 Task: Create a due date automation trigger when advanced on, on the tuesday of the week before a card is due add dates not due this week at 11:00 AM.
Action: Mouse moved to (778, 284)
Screenshot: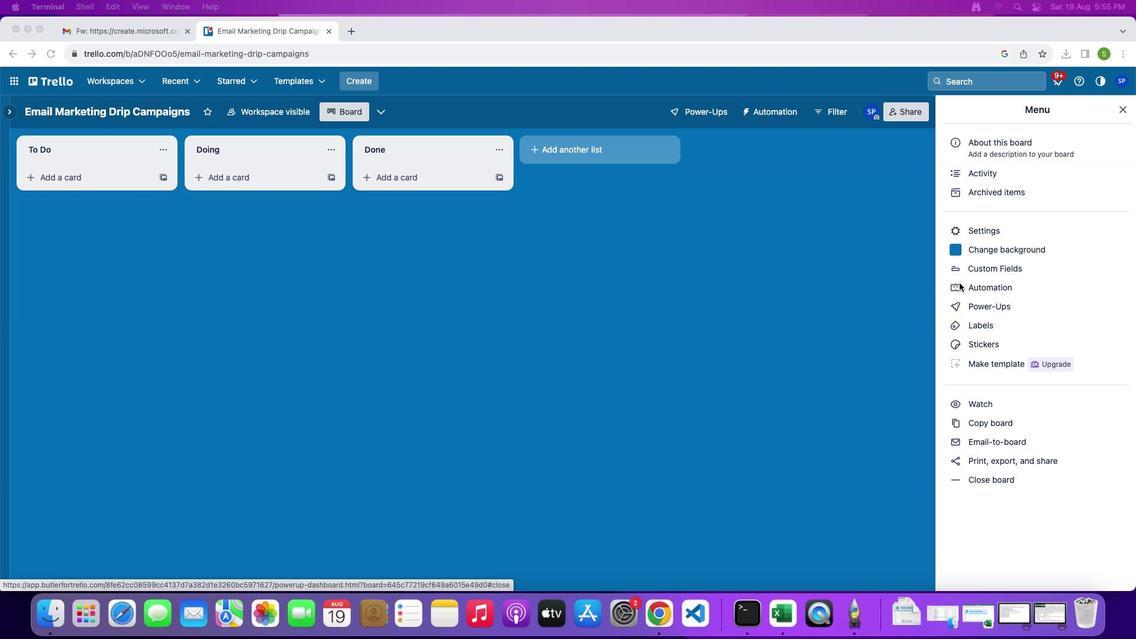
Action: Mouse pressed left at (778, 284)
Screenshot: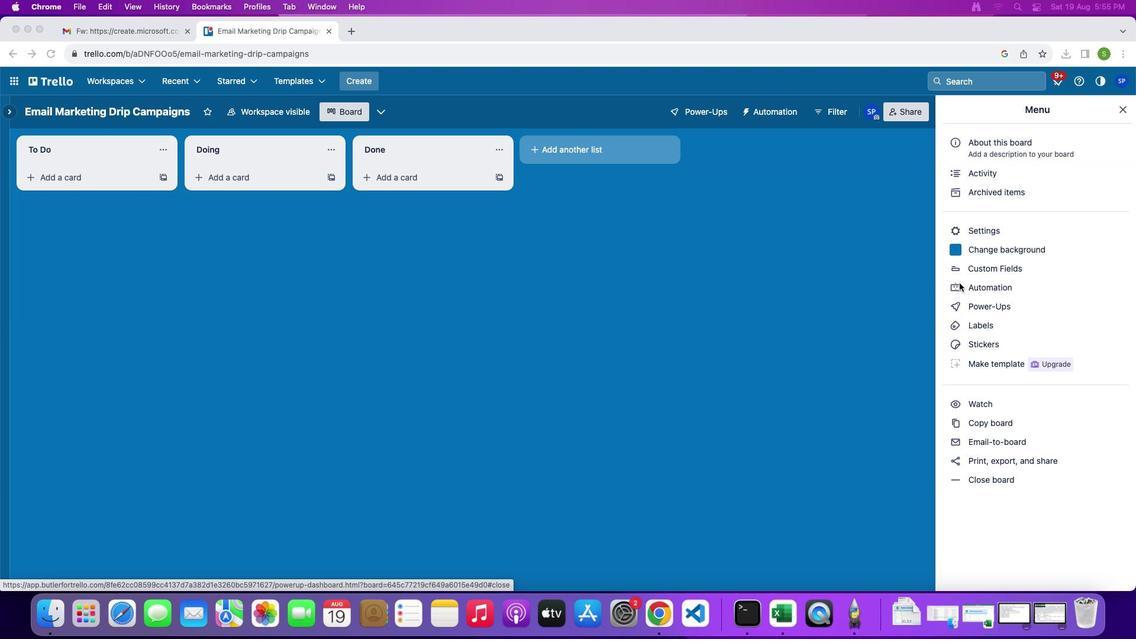 
Action: Mouse pressed left at (778, 284)
Screenshot: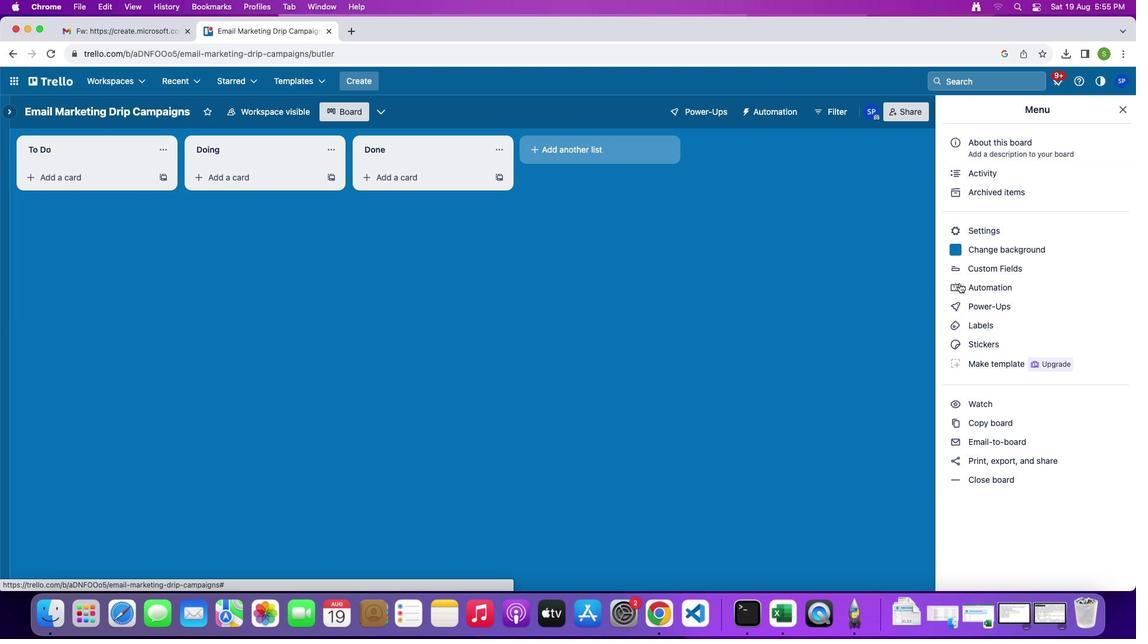 
Action: Mouse moved to (235, 269)
Screenshot: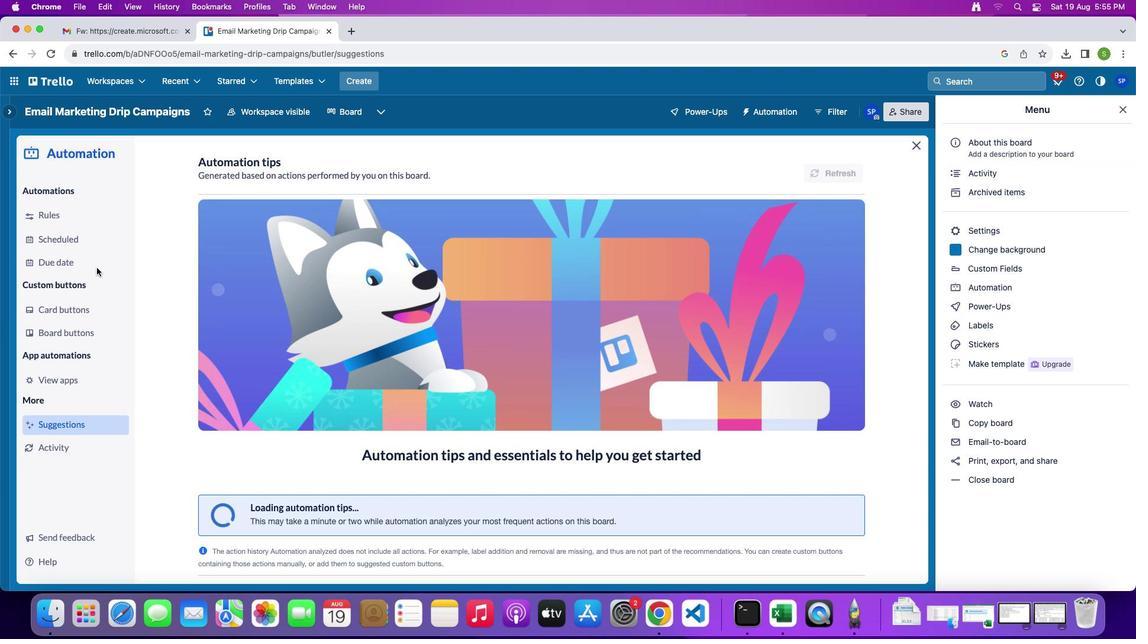 
Action: Mouse pressed left at (235, 269)
Screenshot: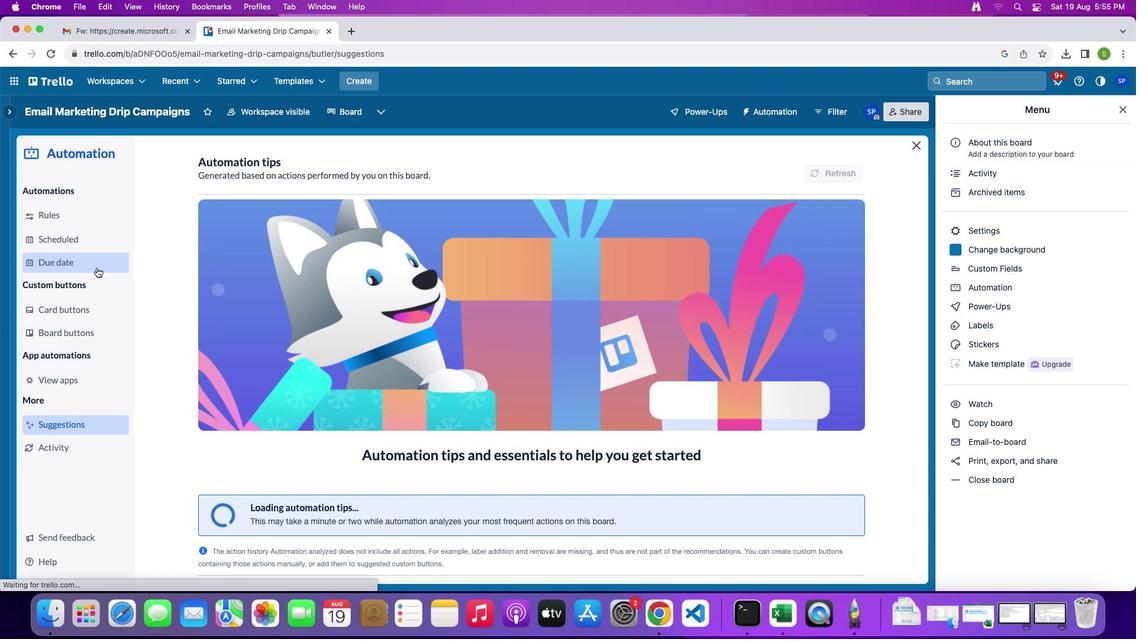 
Action: Mouse moved to (669, 173)
Screenshot: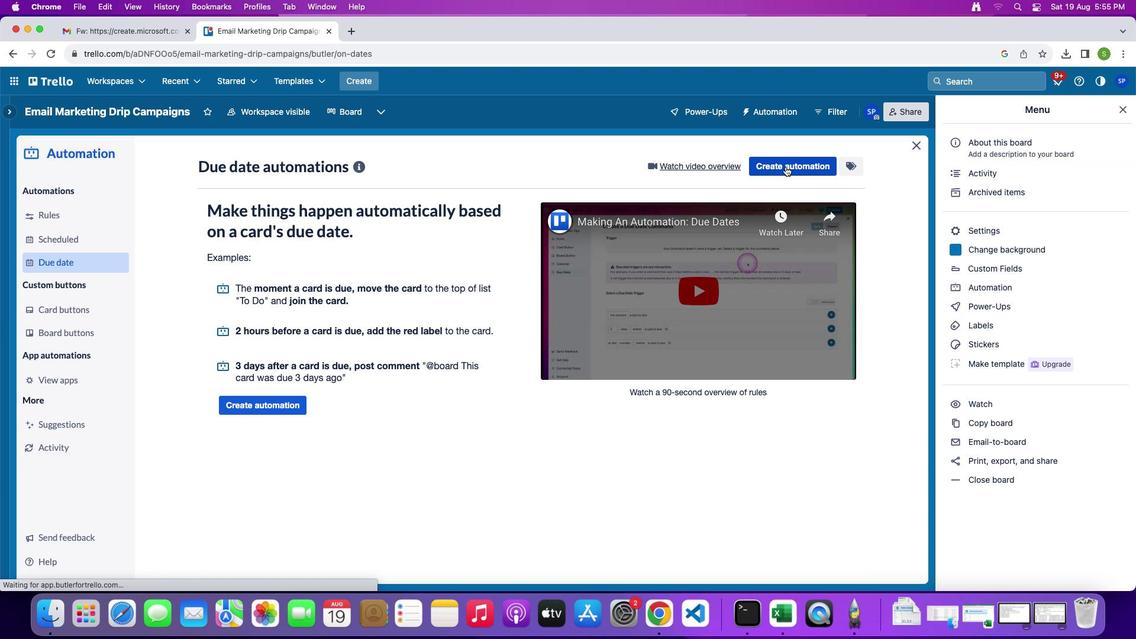 
Action: Mouse pressed left at (669, 173)
Screenshot: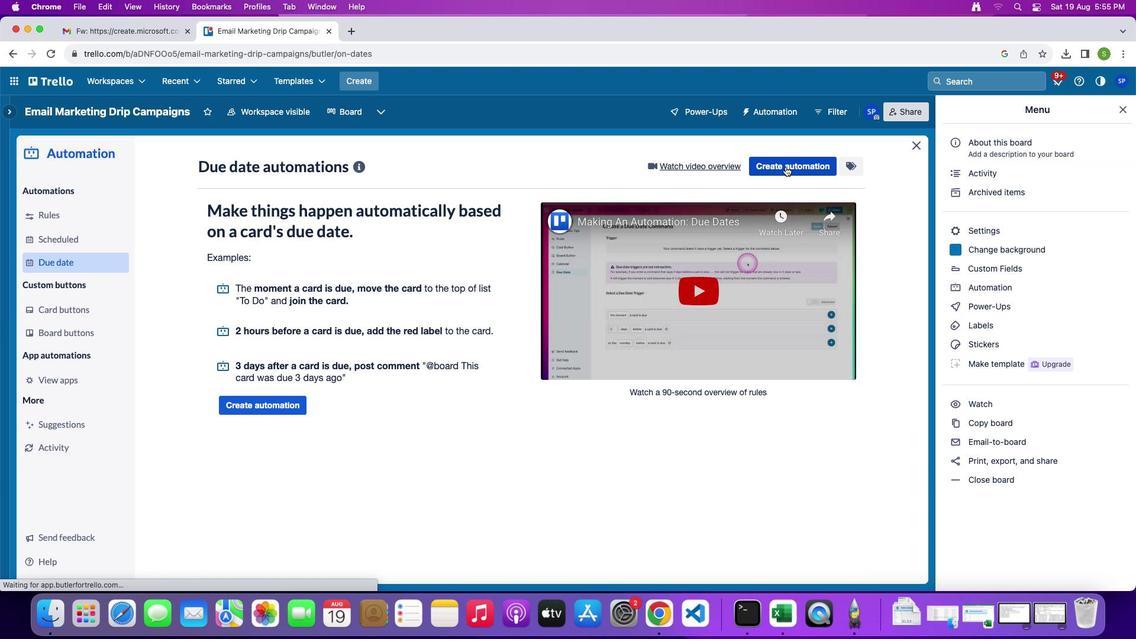 
Action: Mouse moved to (331, 286)
Screenshot: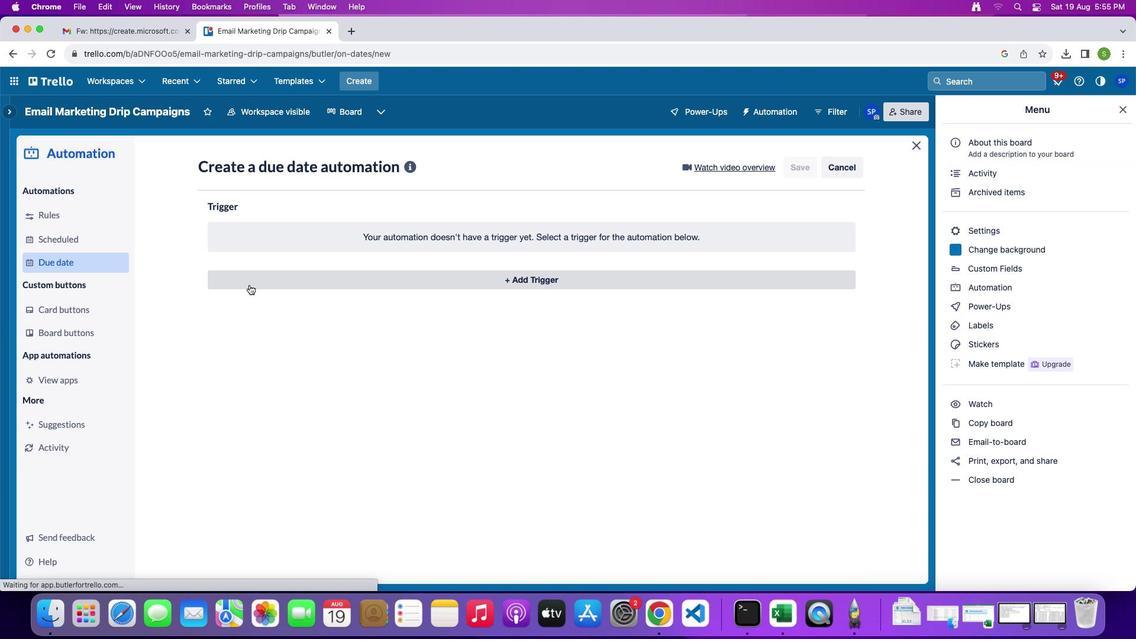 
Action: Mouse pressed left at (331, 286)
Screenshot: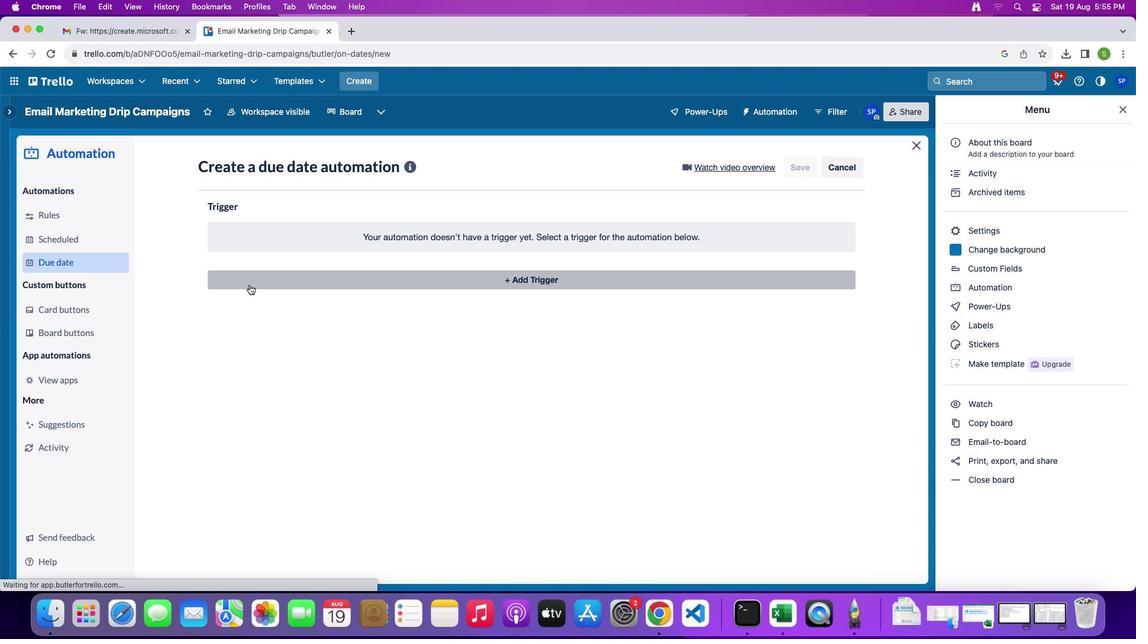 
Action: Mouse moved to (344, 486)
Screenshot: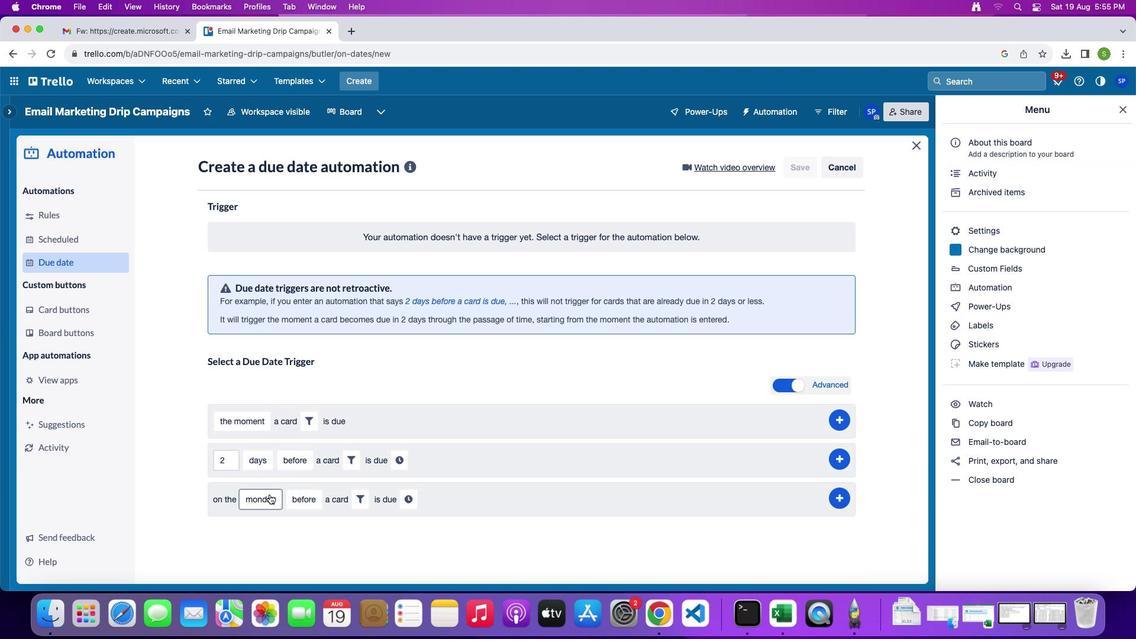 
Action: Mouse pressed left at (344, 486)
Screenshot: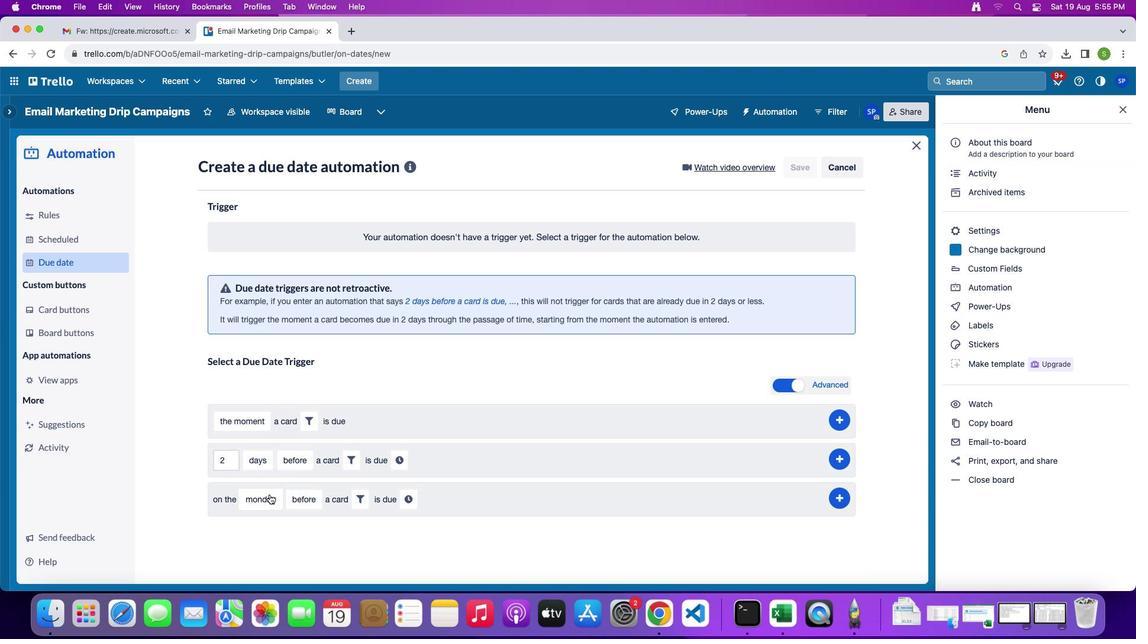 
Action: Mouse moved to (354, 359)
Screenshot: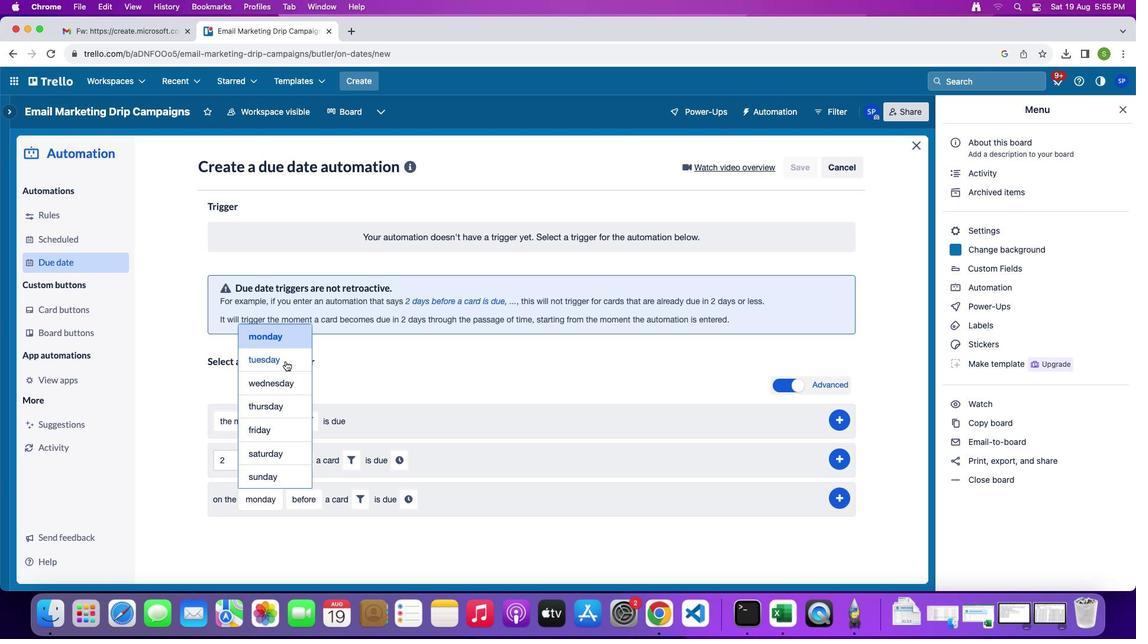 
Action: Mouse pressed left at (354, 359)
Screenshot: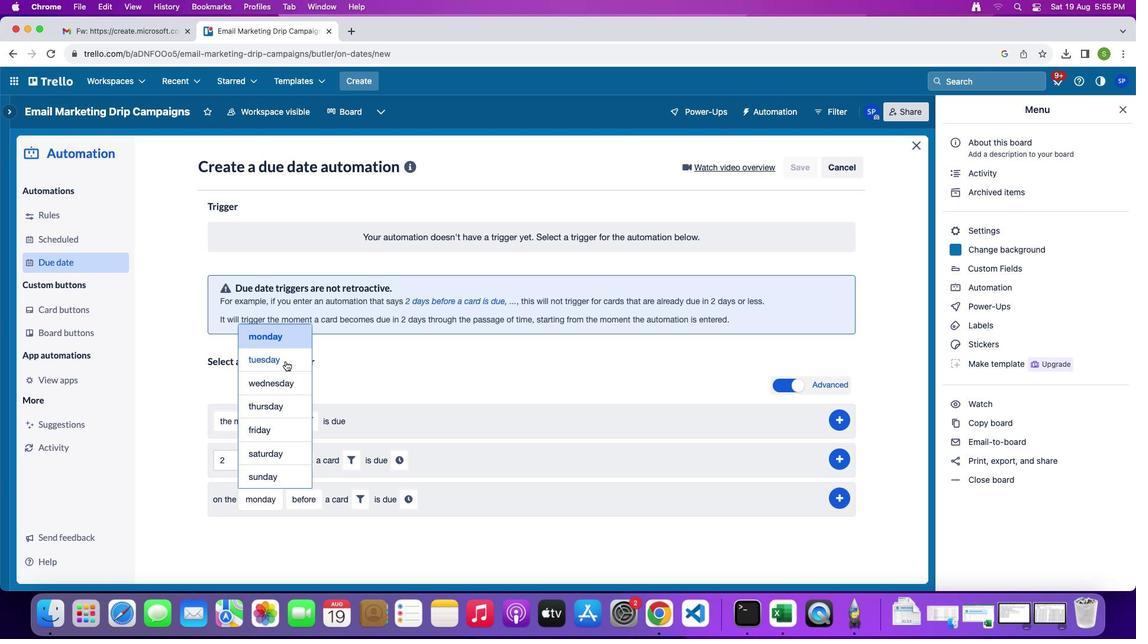 
Action: Mouse moved to (370, 487)
Screenshot: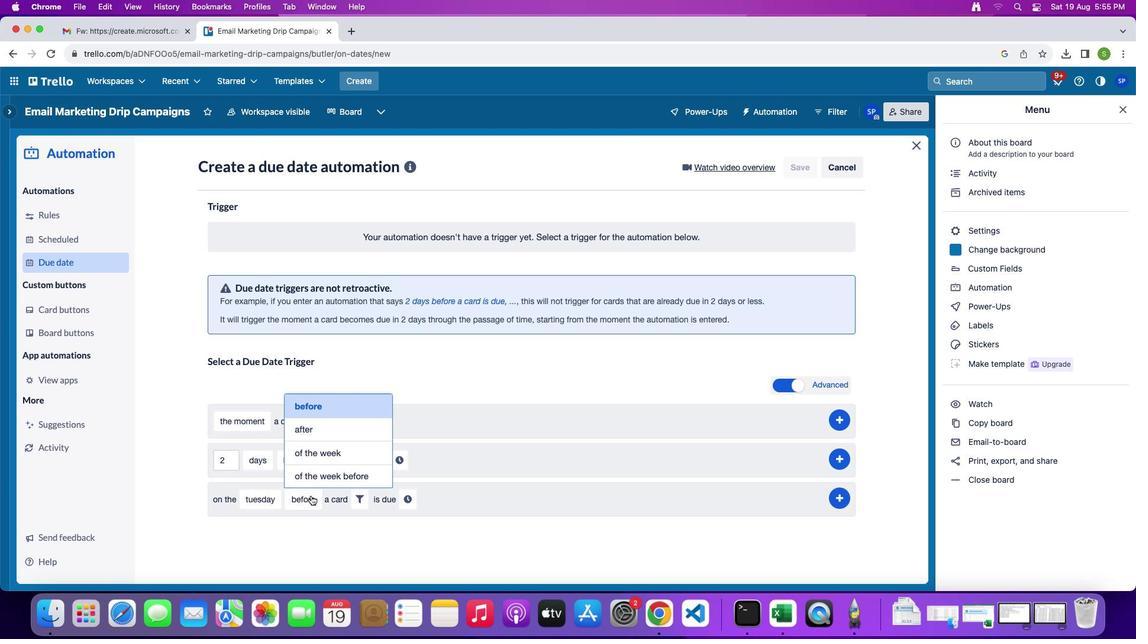 
Action: Mouse pressed left at (370, 487)
Screenshot: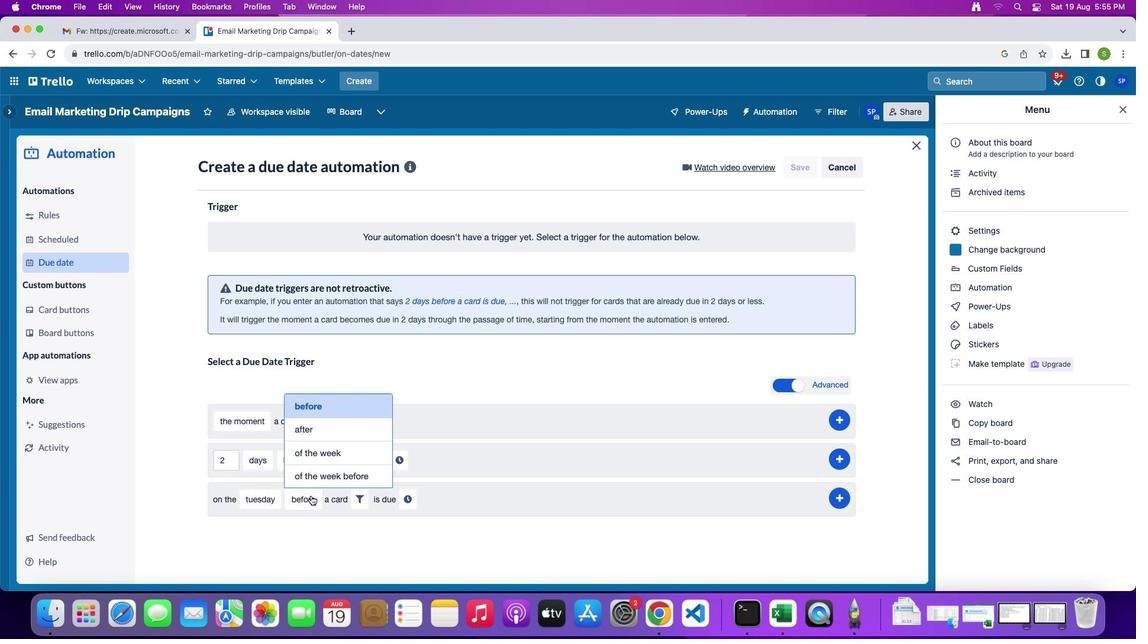 
Action: Mouse moved to (373, 463)
Screenshot: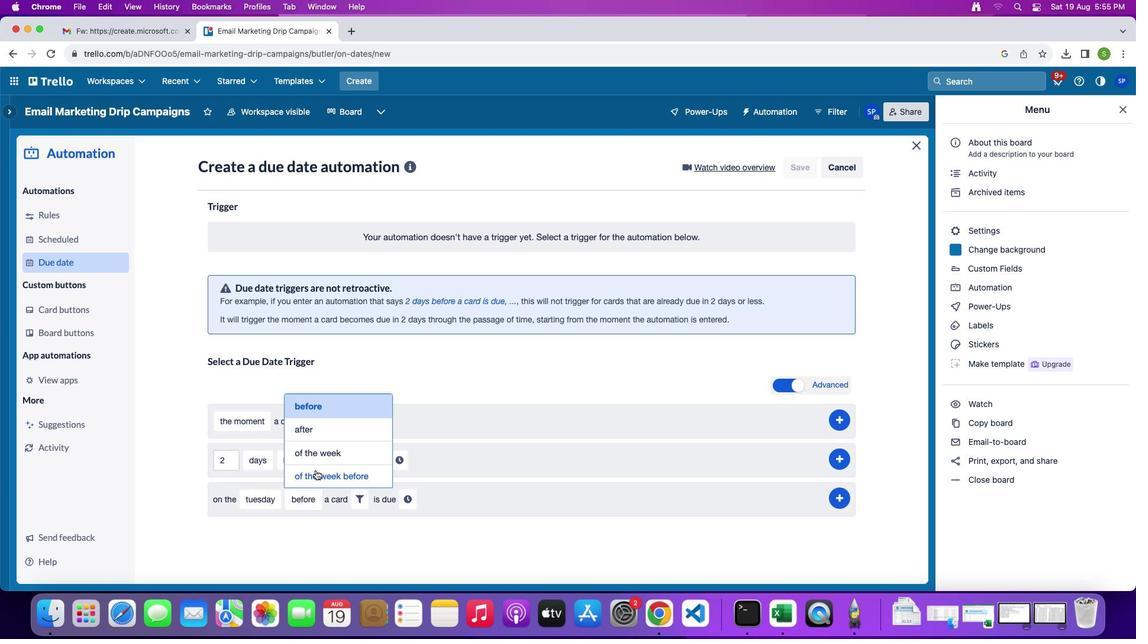 
Action: Mouse pressed left at (373, 463)
Screenshot: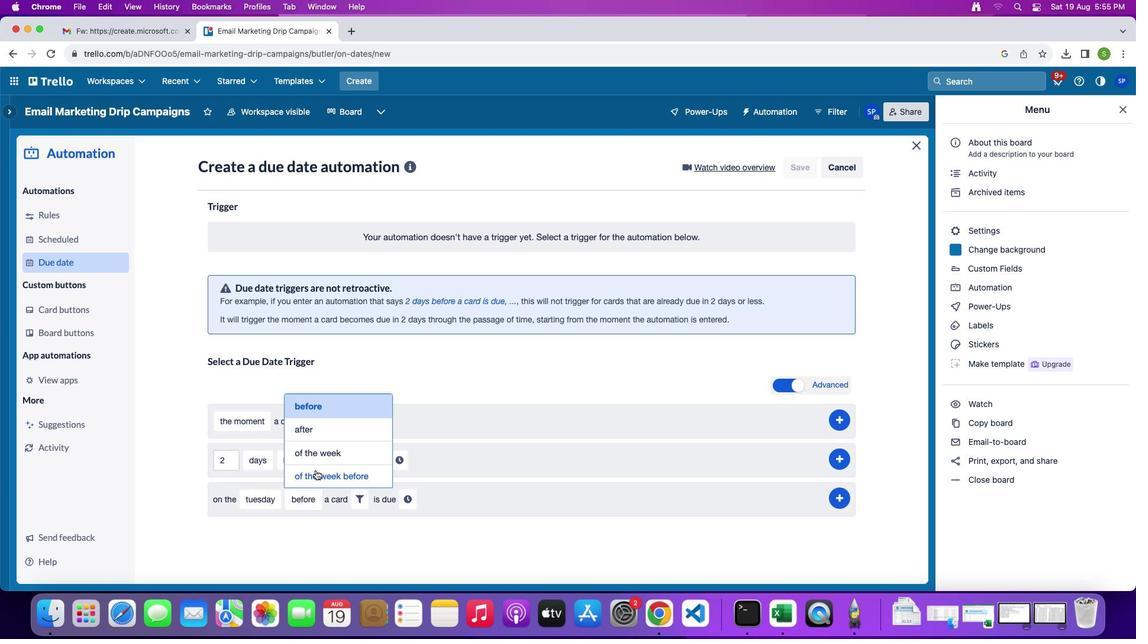 
Action: Mouse moved to (426, 490)
Screenshot: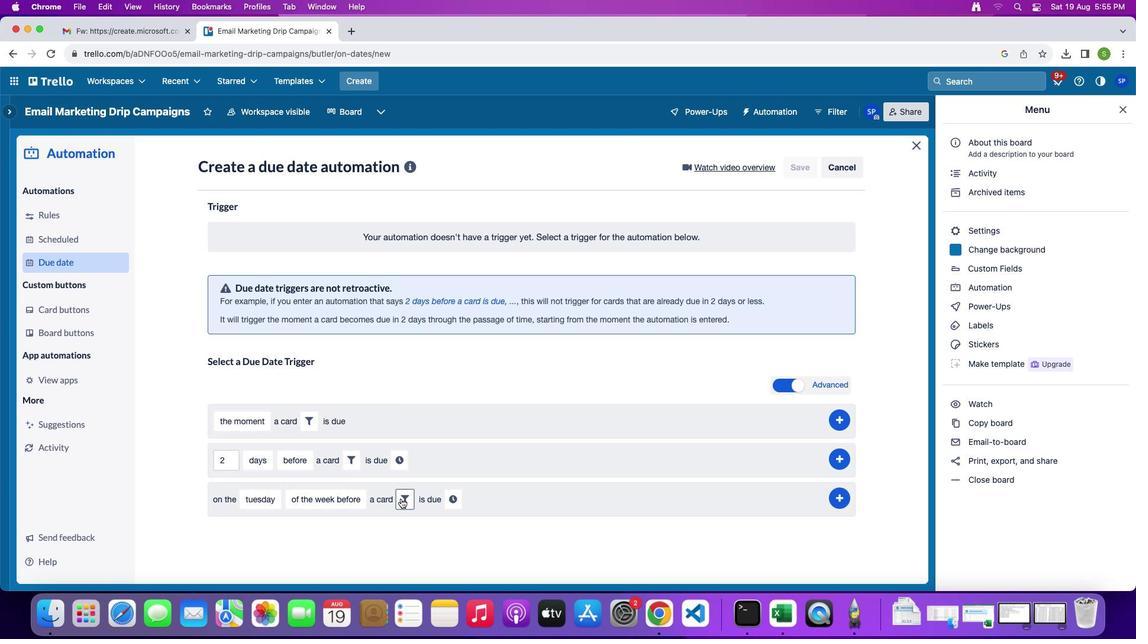 
Action: Mouse pressed left at (426, 490)
Screenshot: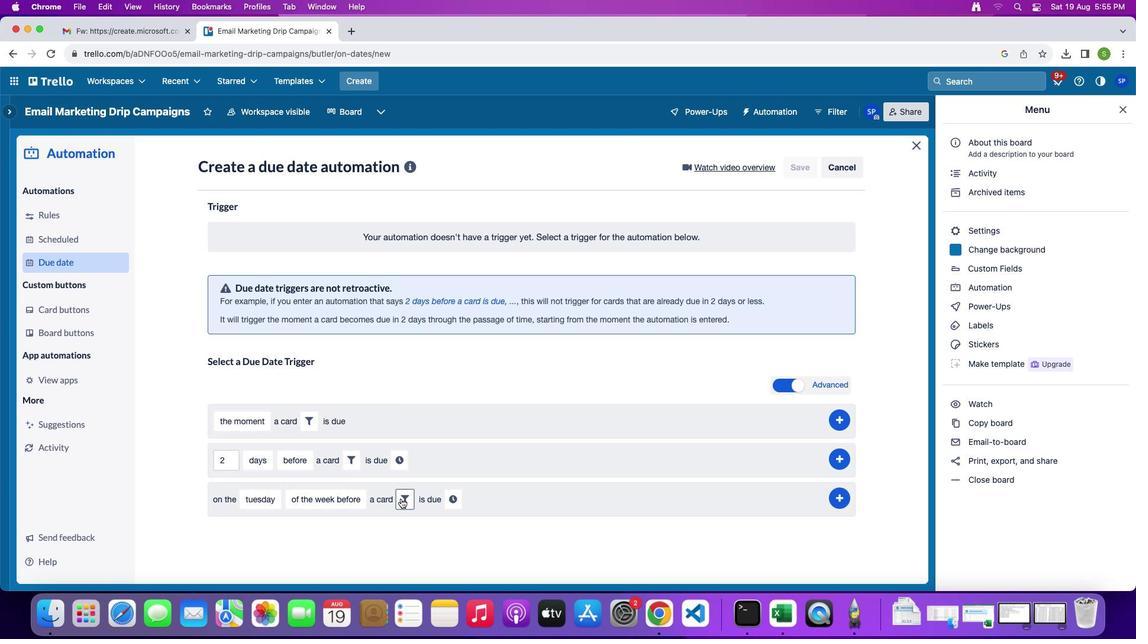 
Action: Mouse moved to (469, 524)
Screenshot: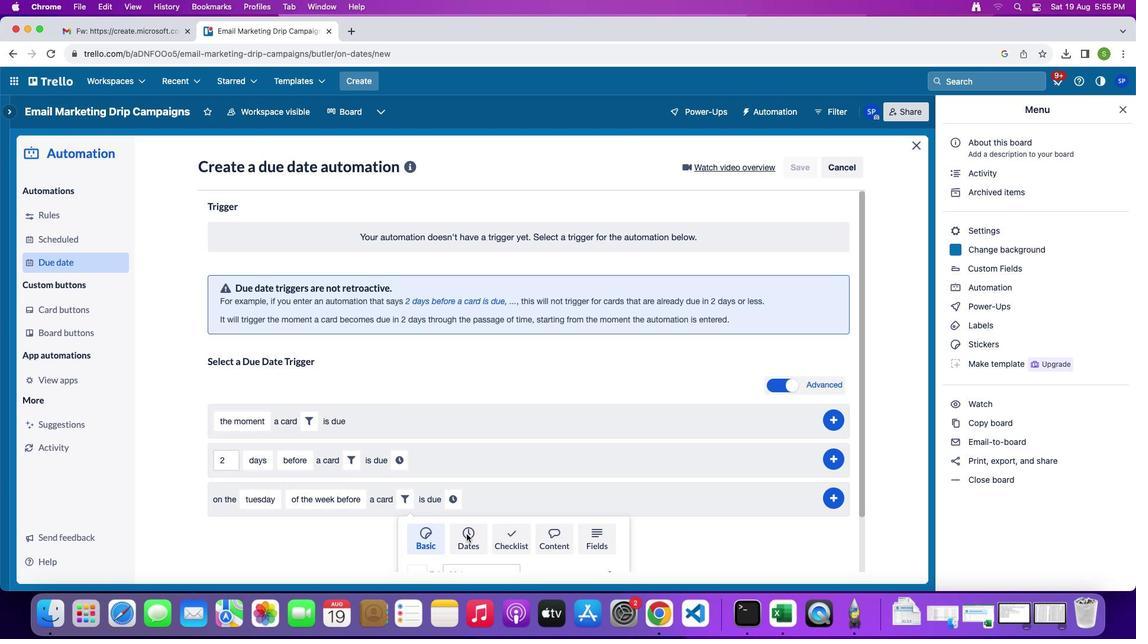 
Action: Mouse pressed left at (469, 524)
Screenshot: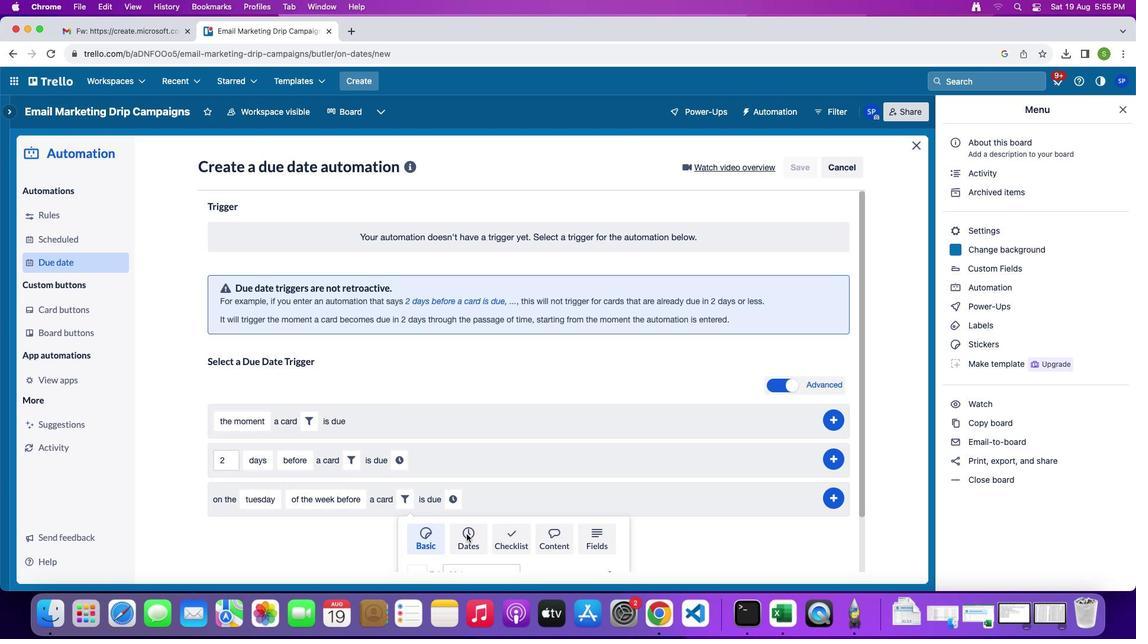 
Action: Mouse moved to (405, 518)
Screenshot: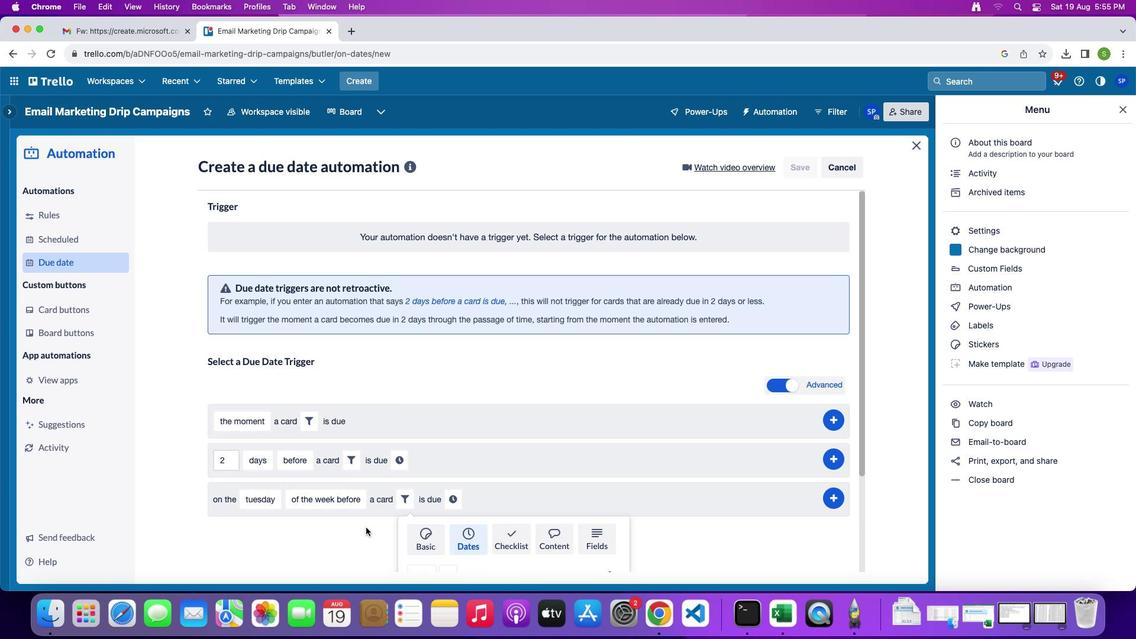 
Action: Mouse scrolled (405, 518) with delta (174, 13)
Screenshot: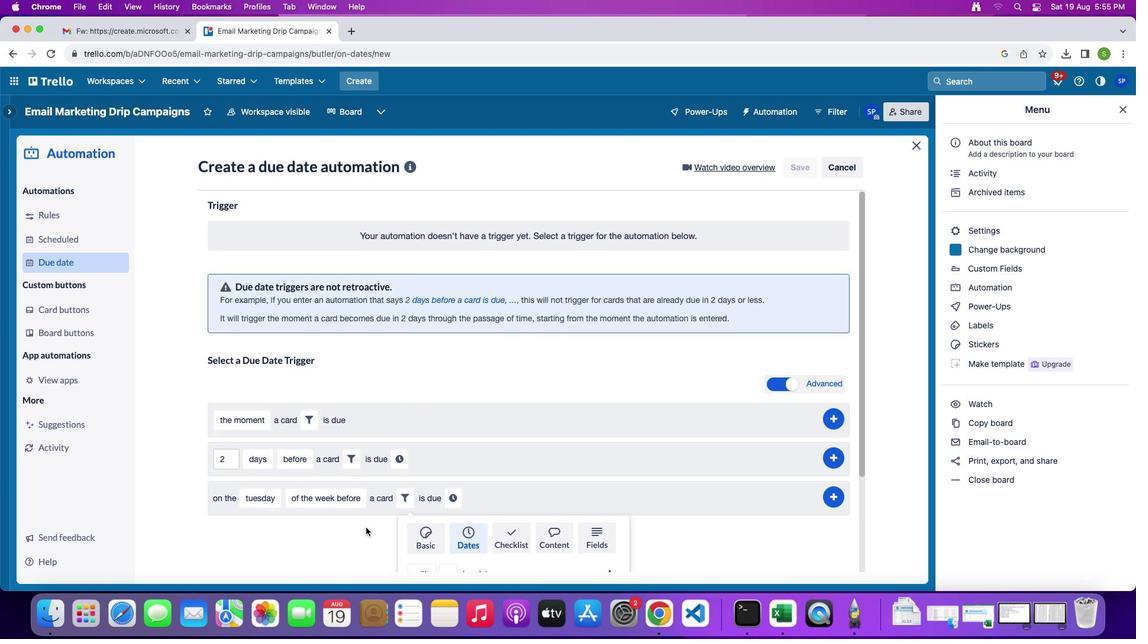 
Action: Mouse scrolled (405, 518) with delta (174, 13)
Screenshot: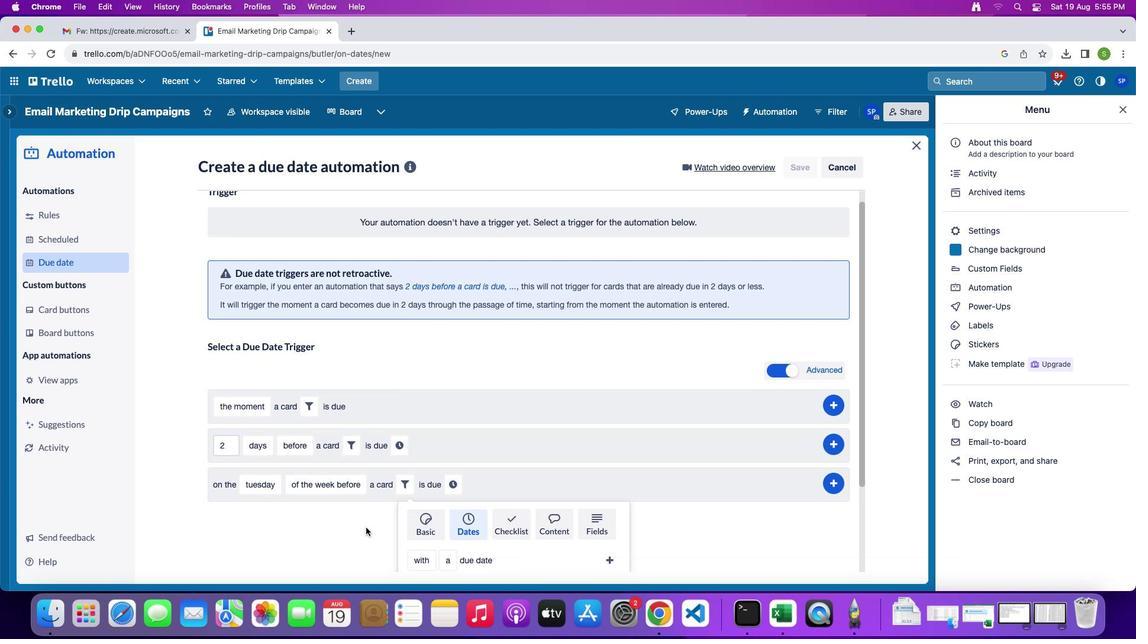 
Action: Mouse scrolled (405, 518) with delta (174, 11)
Screenshot: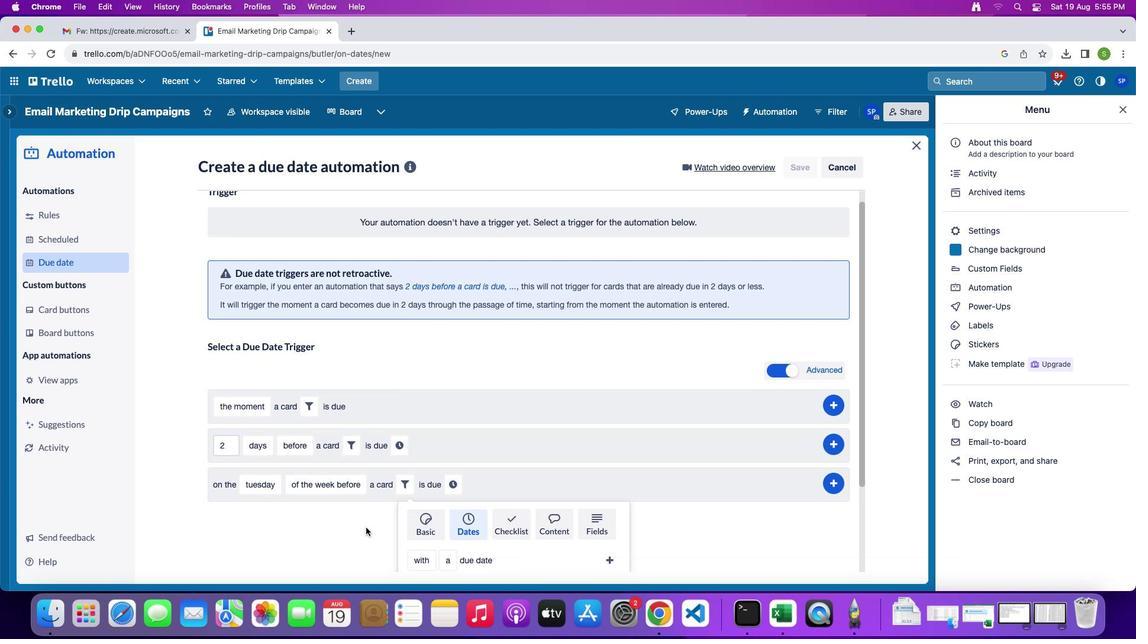 
Action: Mouse scrolled (405, 518) with delta (174, 10)
Screenshot: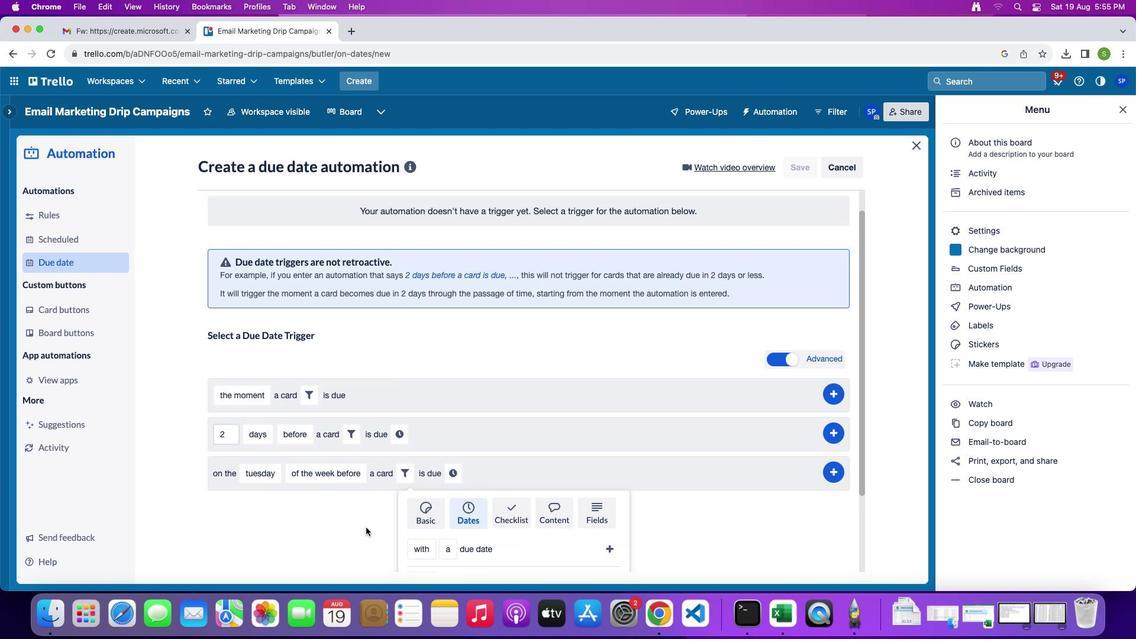 
Action: Mouse moved to (434, 508)
Screenshot: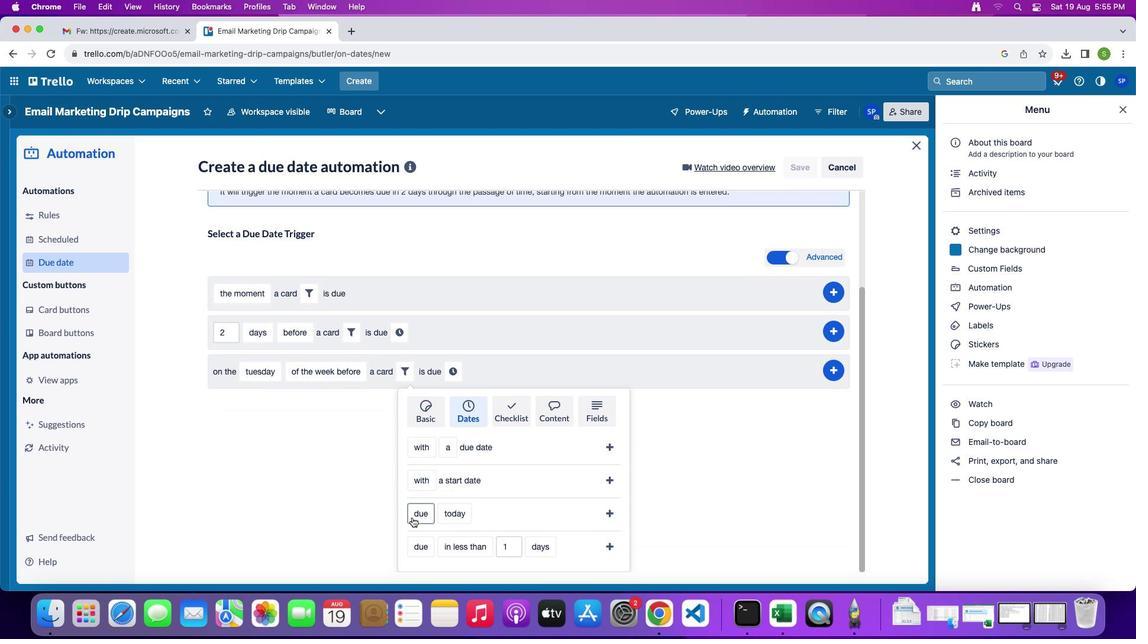 
Action: Mouse pressed left at (434, 508)
Screenshot: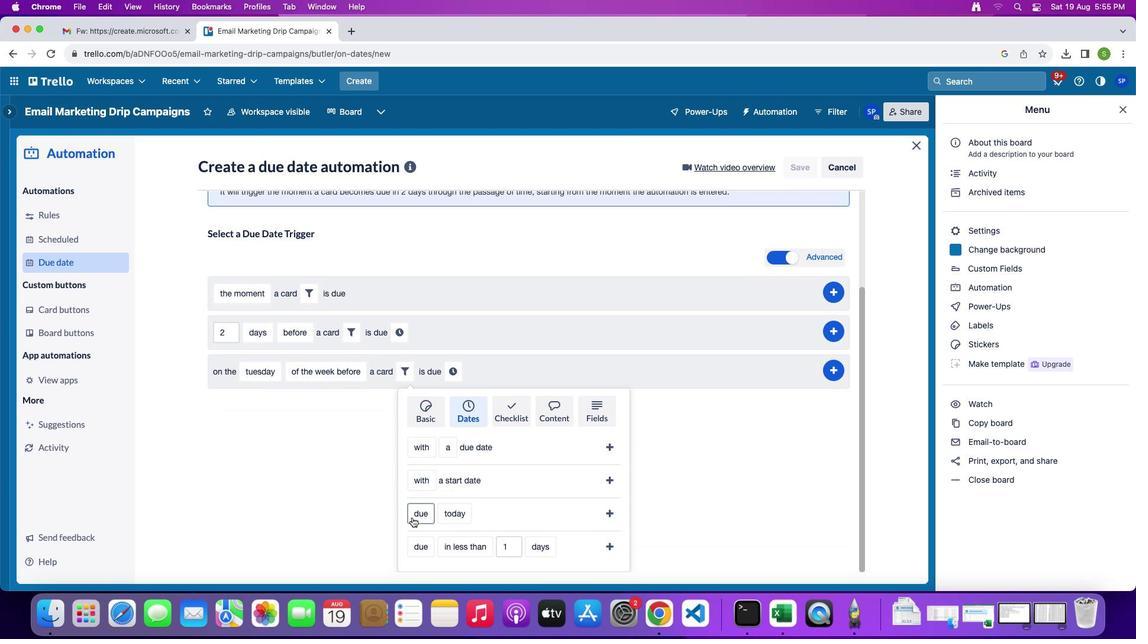 
Action: Mouse moved to (450, 437)
Screenshot: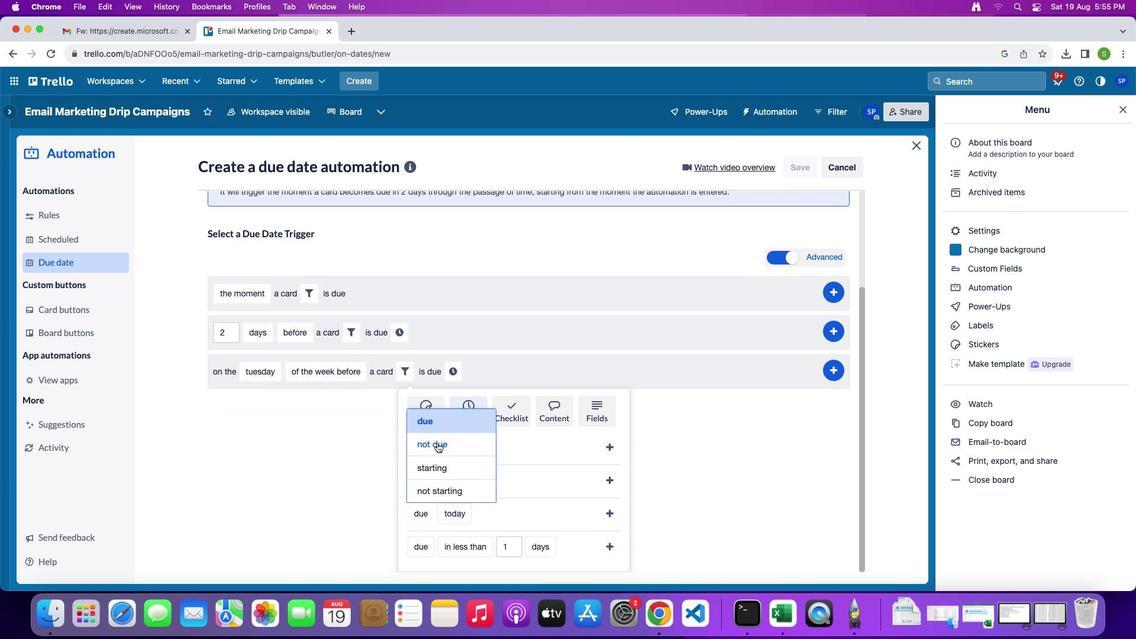 
Action: Mouse pressed left at (450, 437)
Screenshot: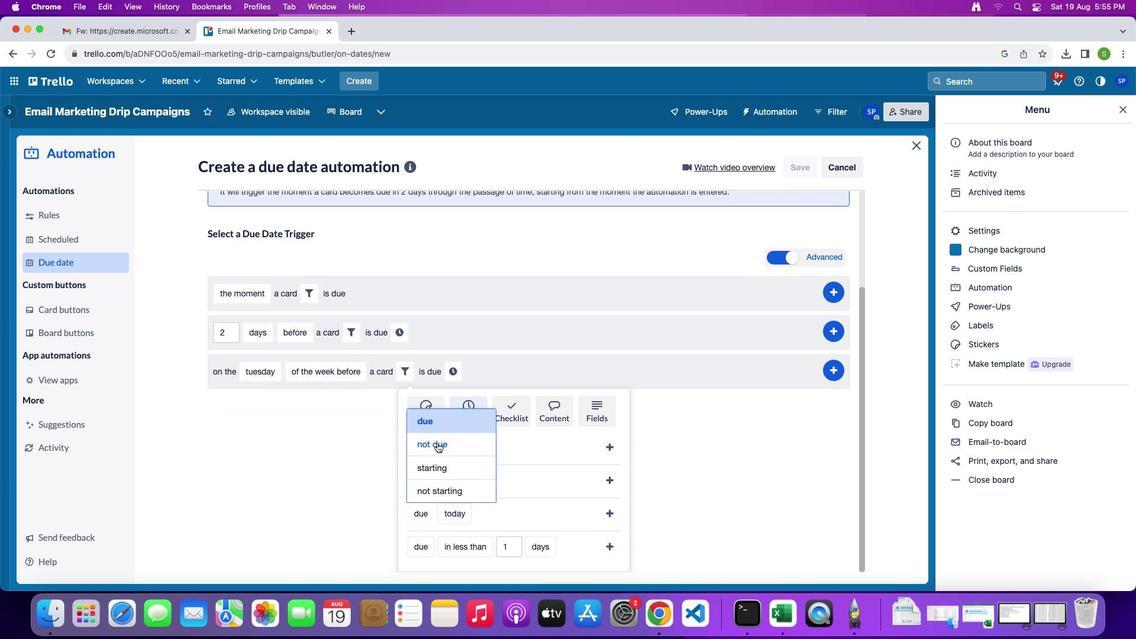 
Action: Mouse moved to (464, 507)
Screenshot: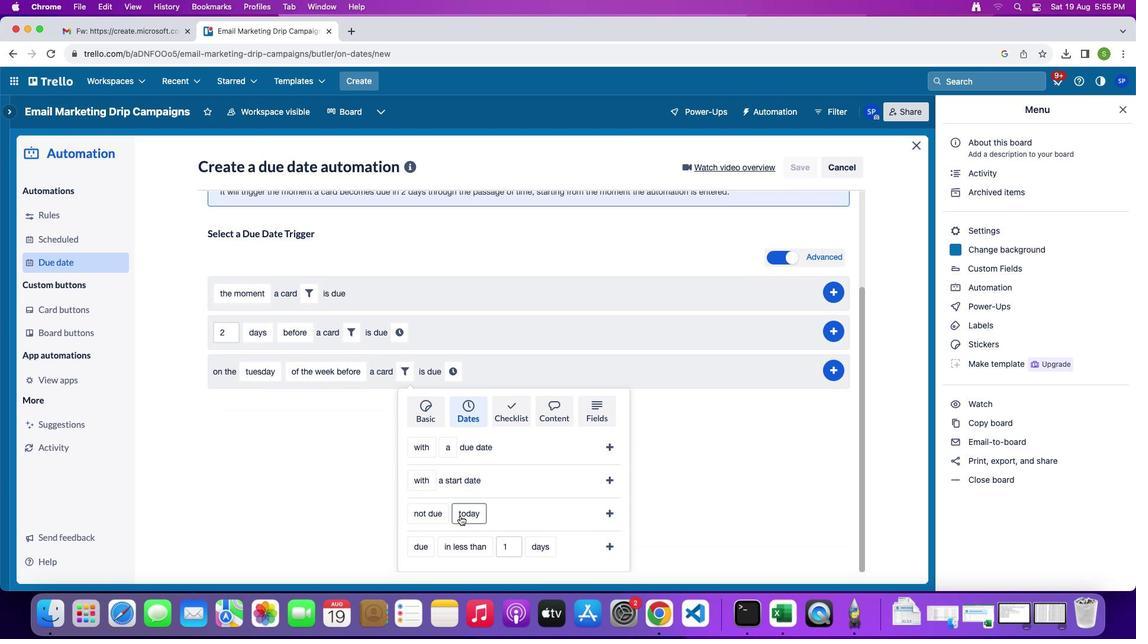 
Action: Mouse pressed left at (464, 507)
Screenshot: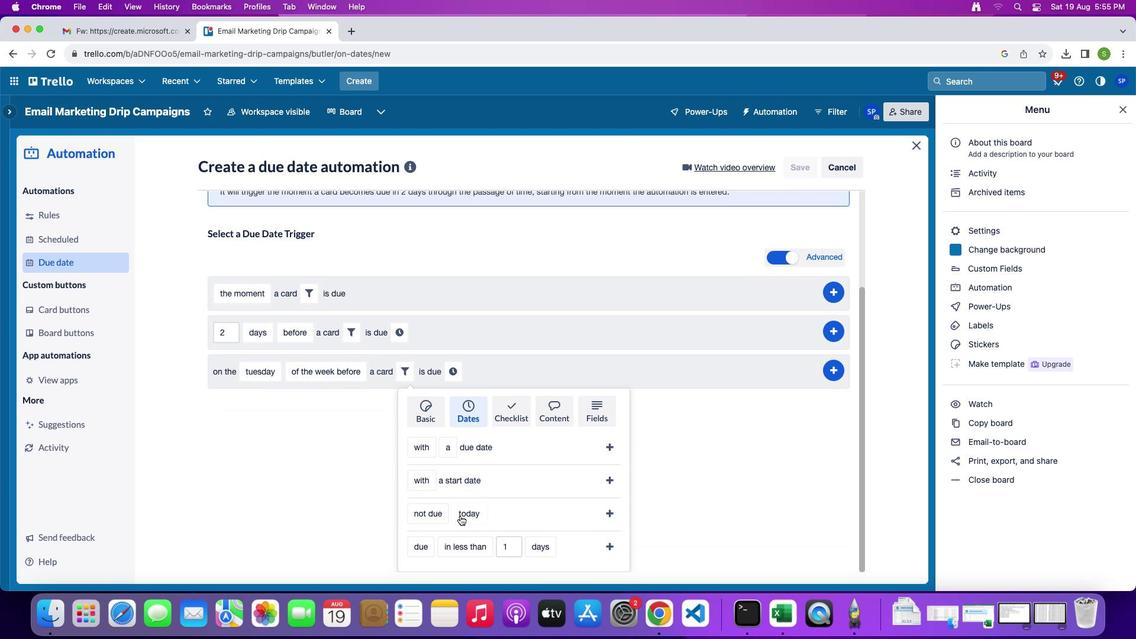 
Action: Mouse moved to (474, 419)
Screenshot: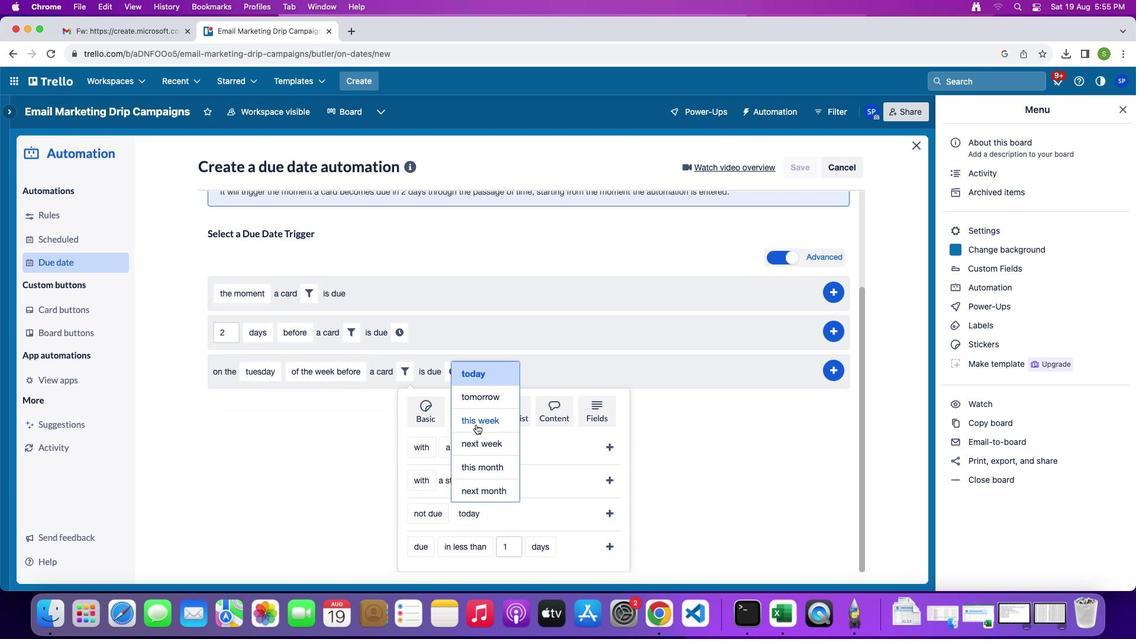 
Action: Mouse pressed left at (474, 419)
Screenshot: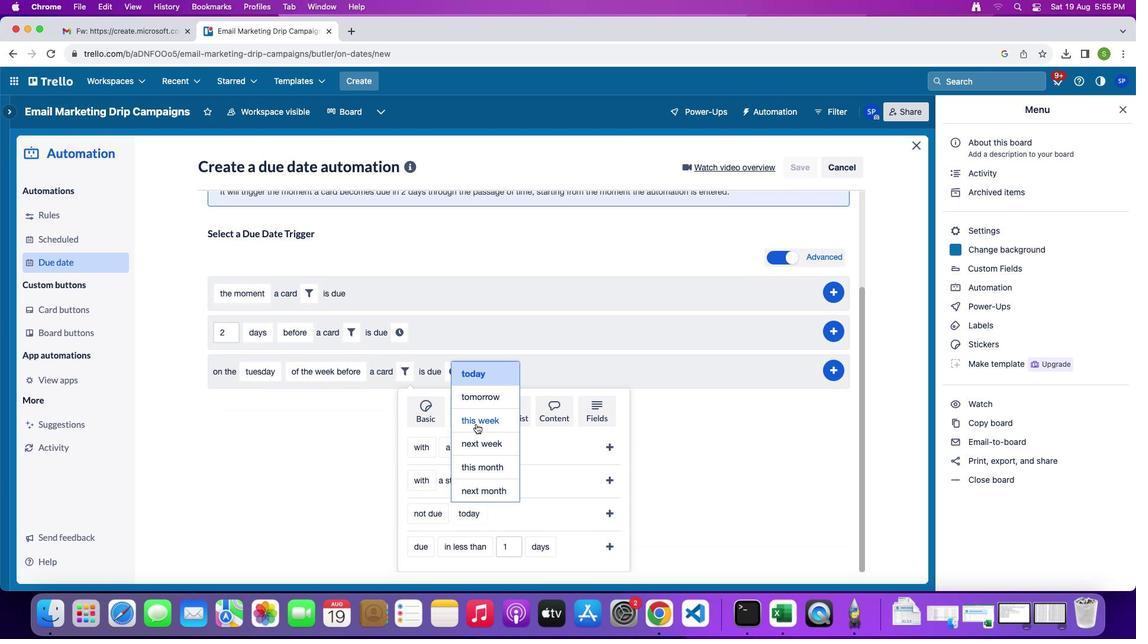 
Action: Mouse moved to (560, 502)
Screenshot: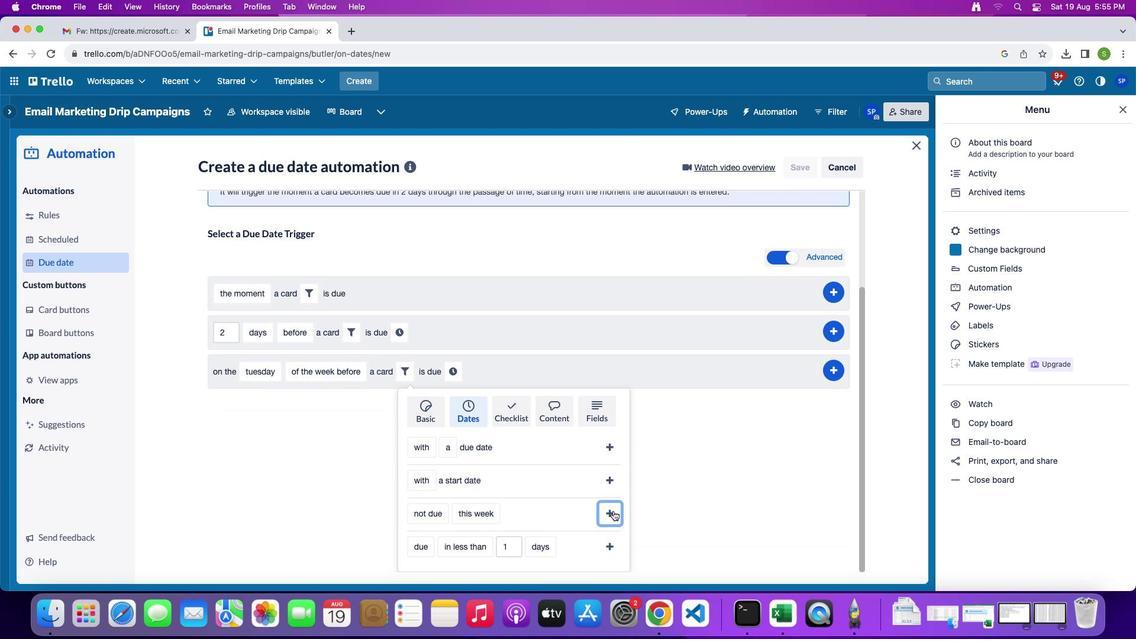 
Action: Mouse pressed left at (560, 502)
Screenshot: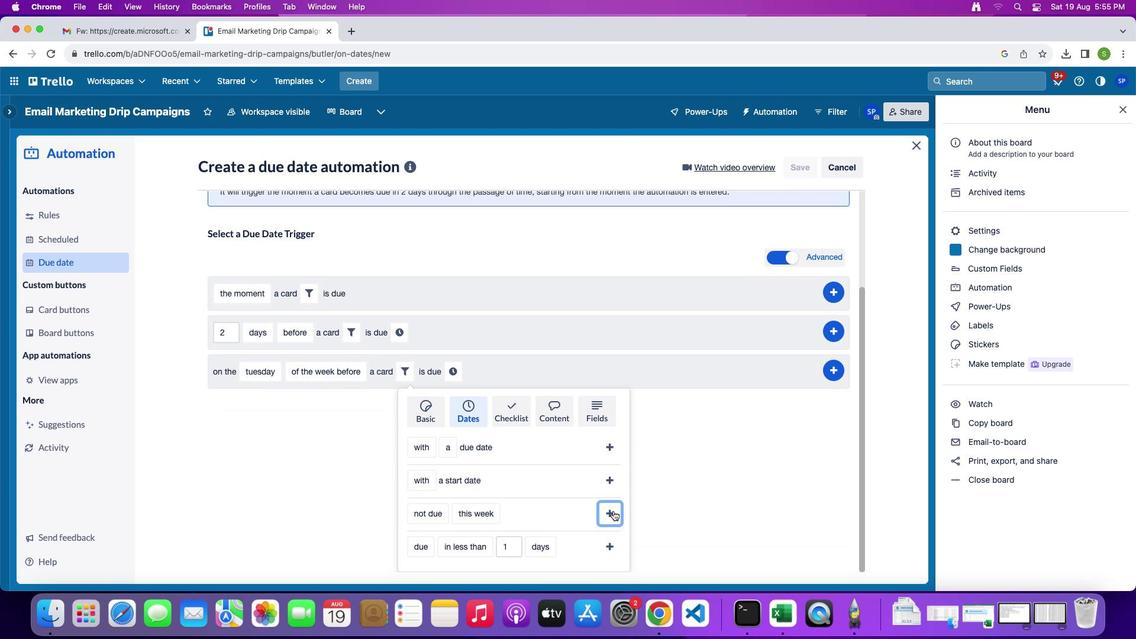 
Action: Mouse moved to (522, 490)
Screenshot: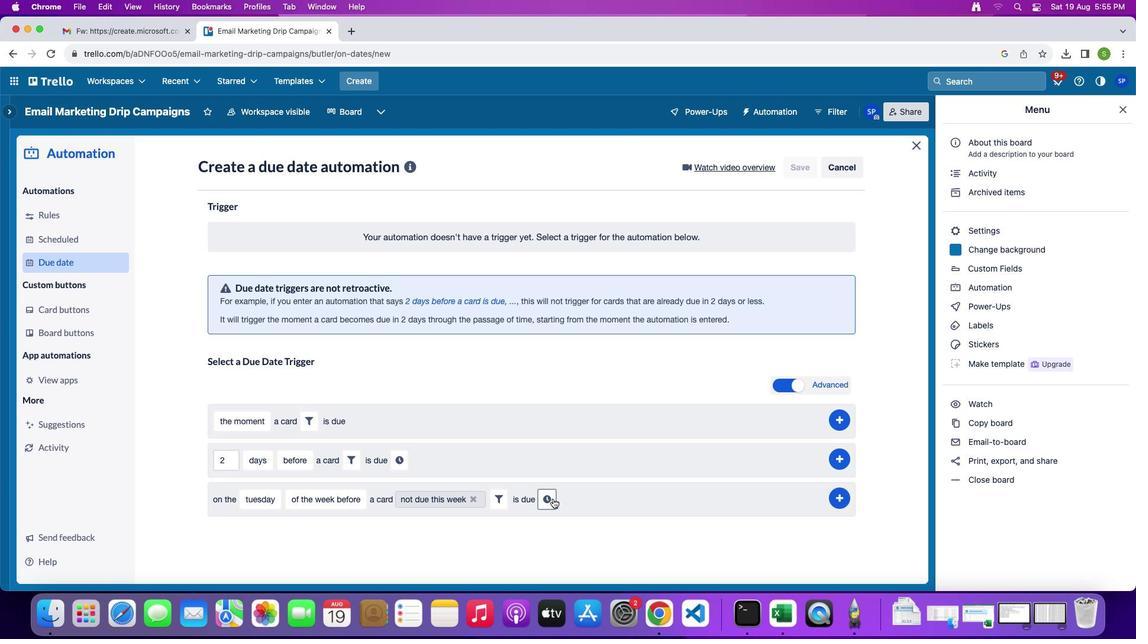 
Action: Mouse pressed left at (522, 490)
Screenshot: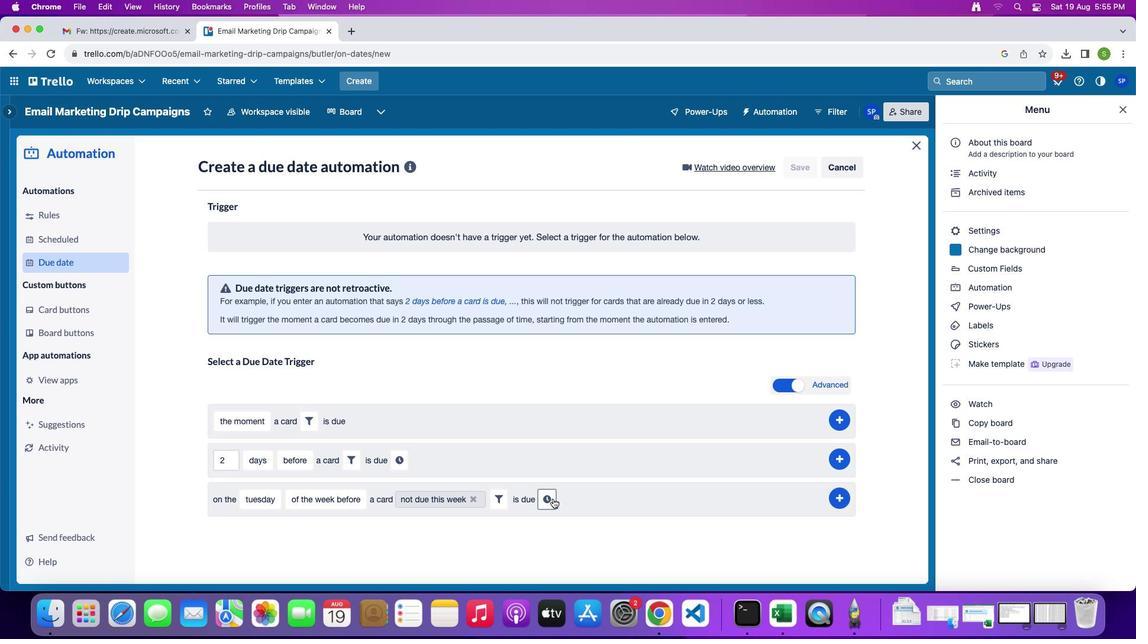 
Action: Mouse moved to (537, 493)
Screenshot: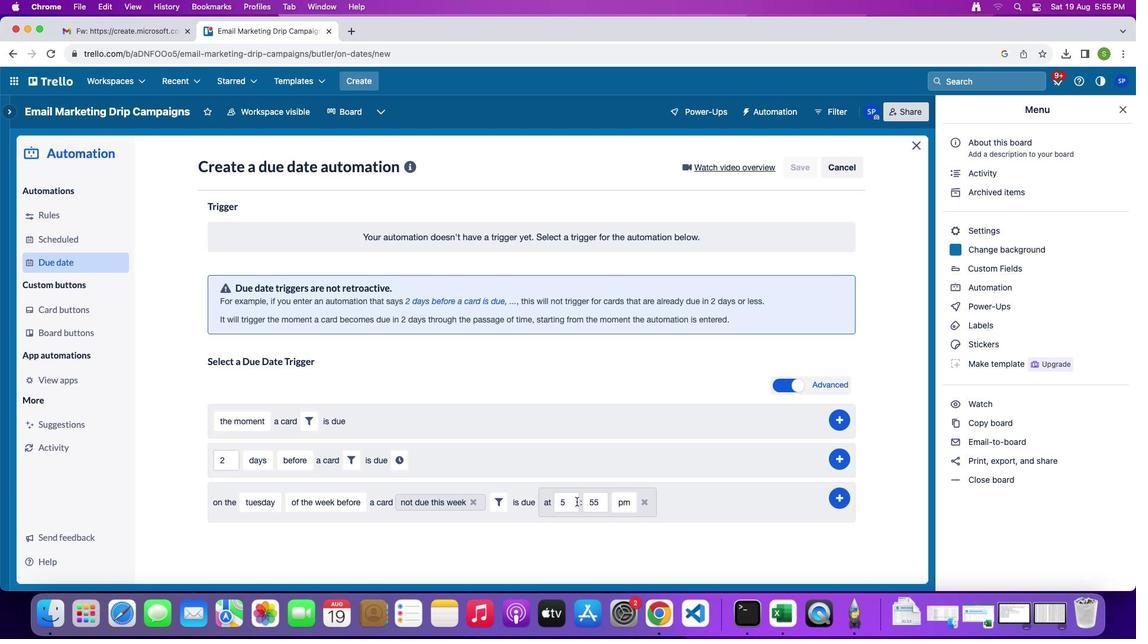 
Action: Mouse pressed left at (537, 493)
Screenshot: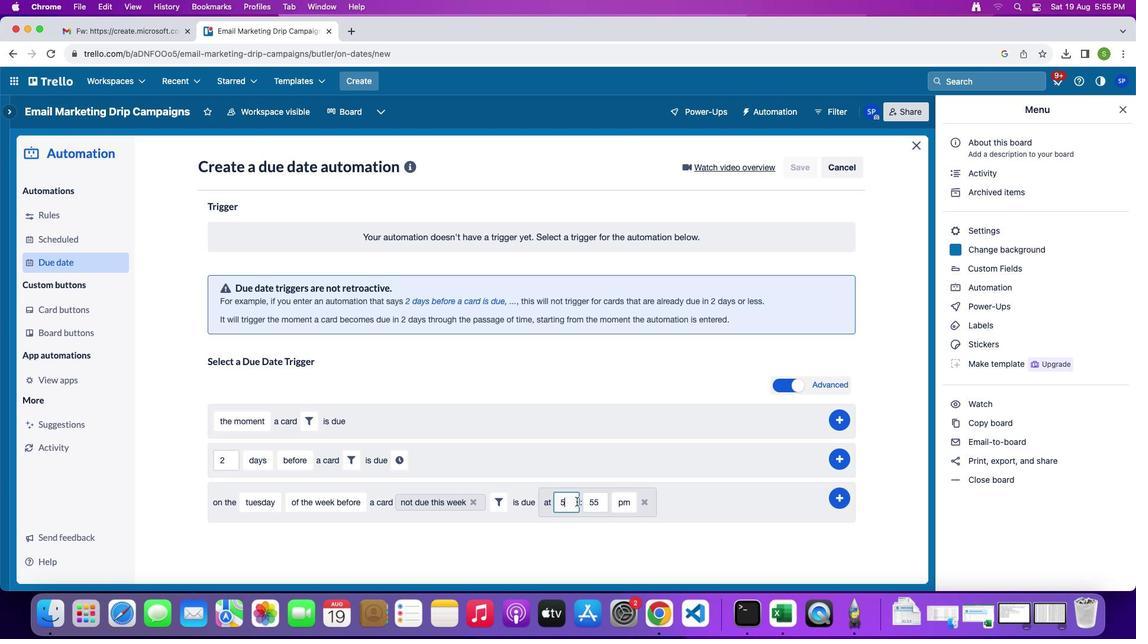 
Action: Mouse moved to (538, 493)
Screenshot: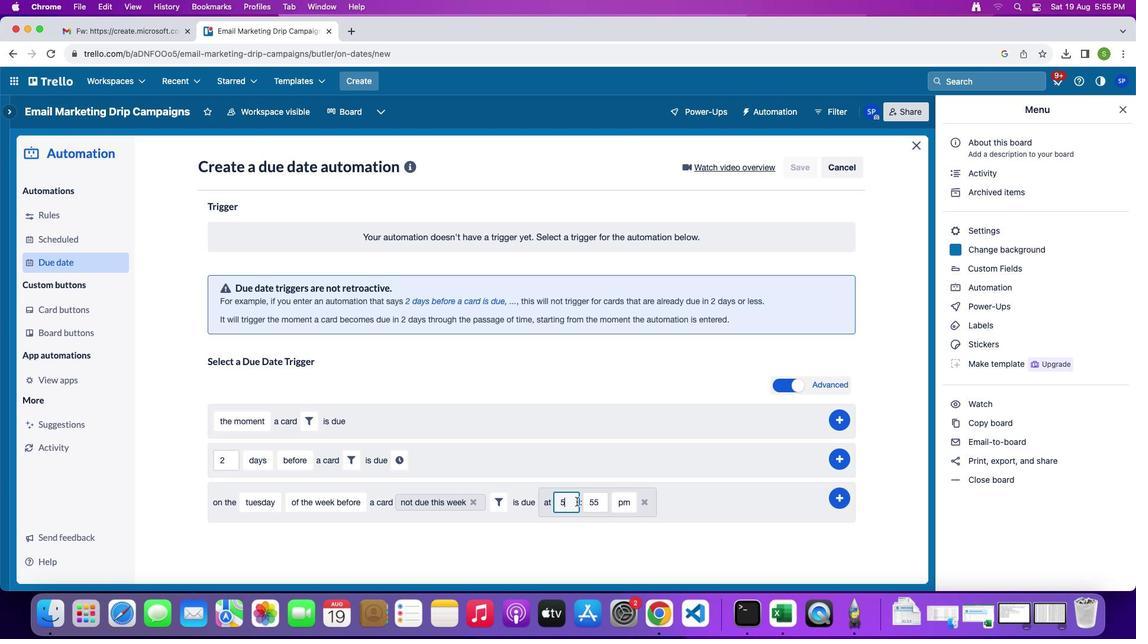 
Action: Key pressed Key.backspace'1'
Screenshot: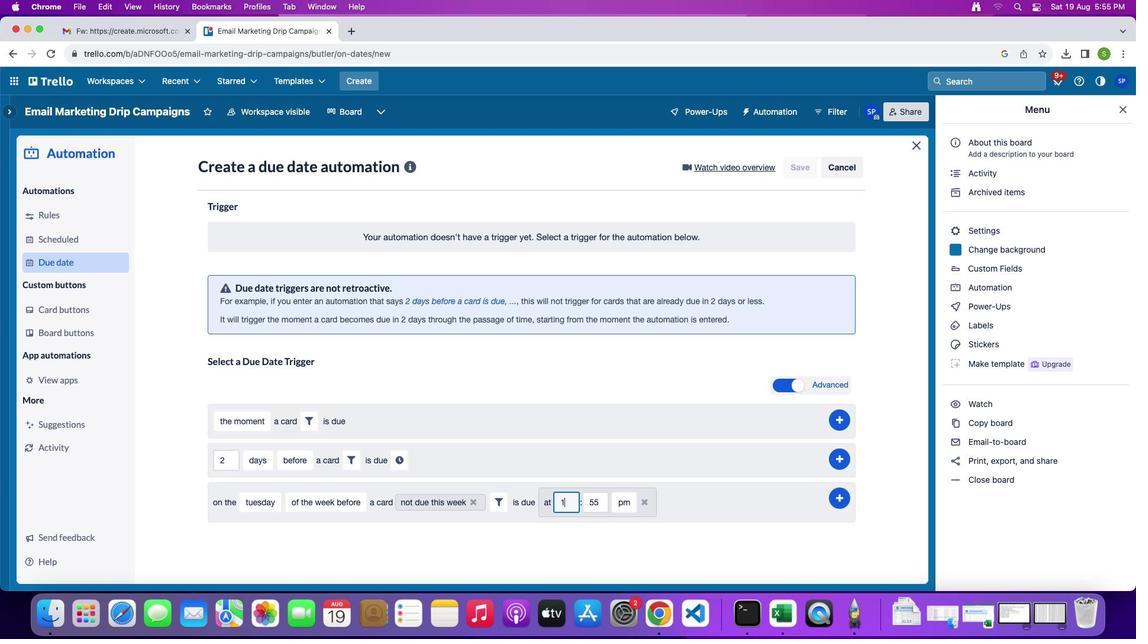 
Action: Mouse moved to (538, 493)
Screenshot: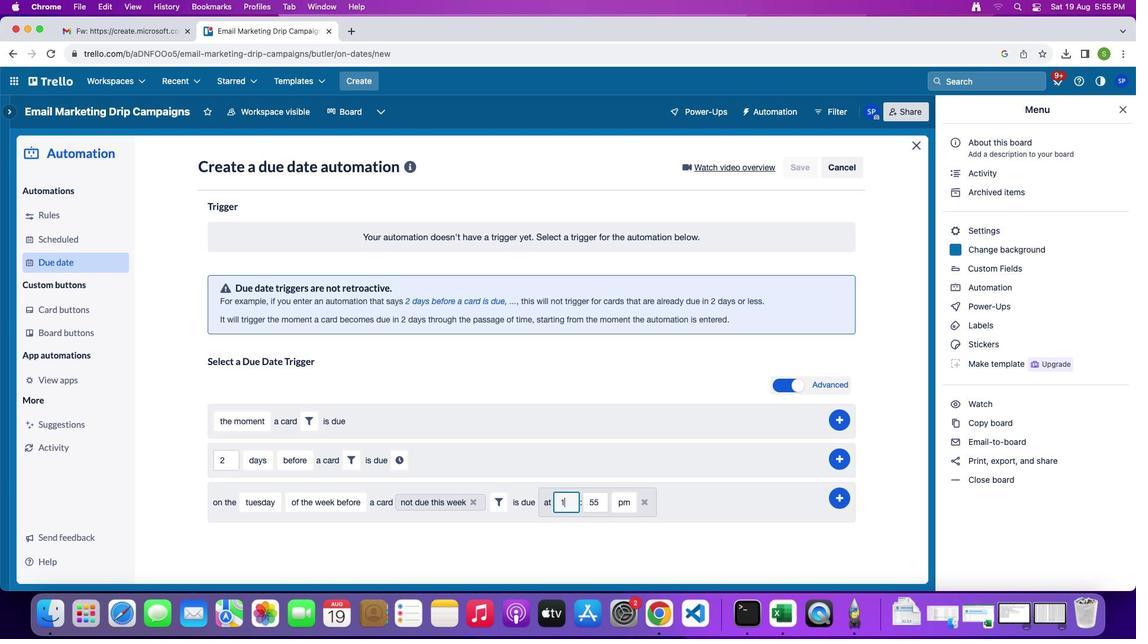 
Action: Key pressed '1'
Screenshot: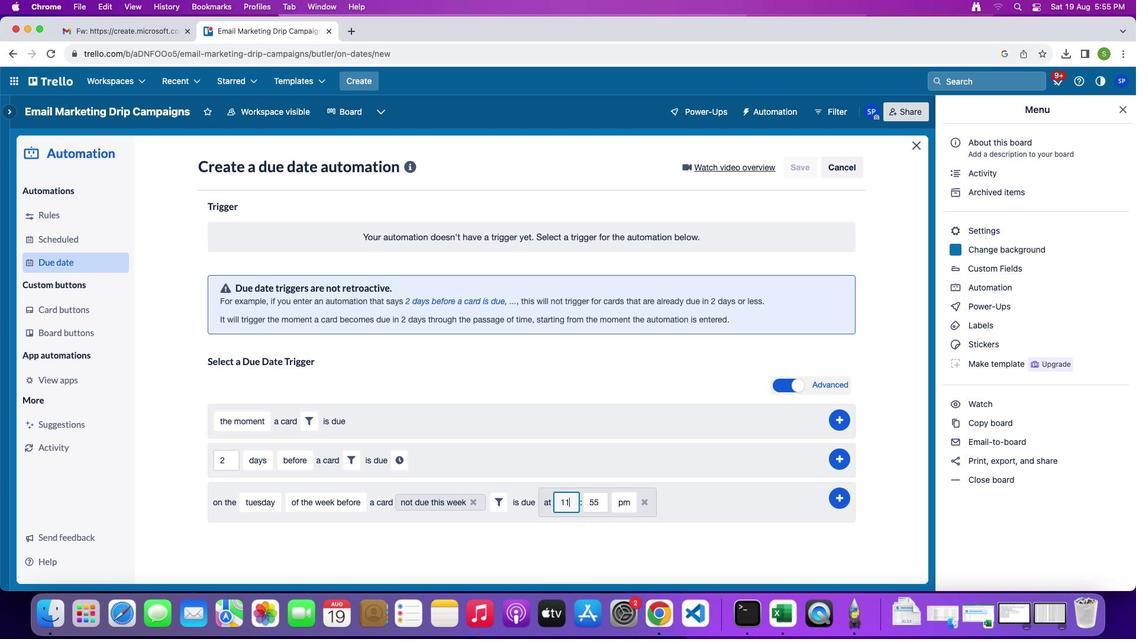 
Action: Mouse moved to (552, 493)
Screenshot: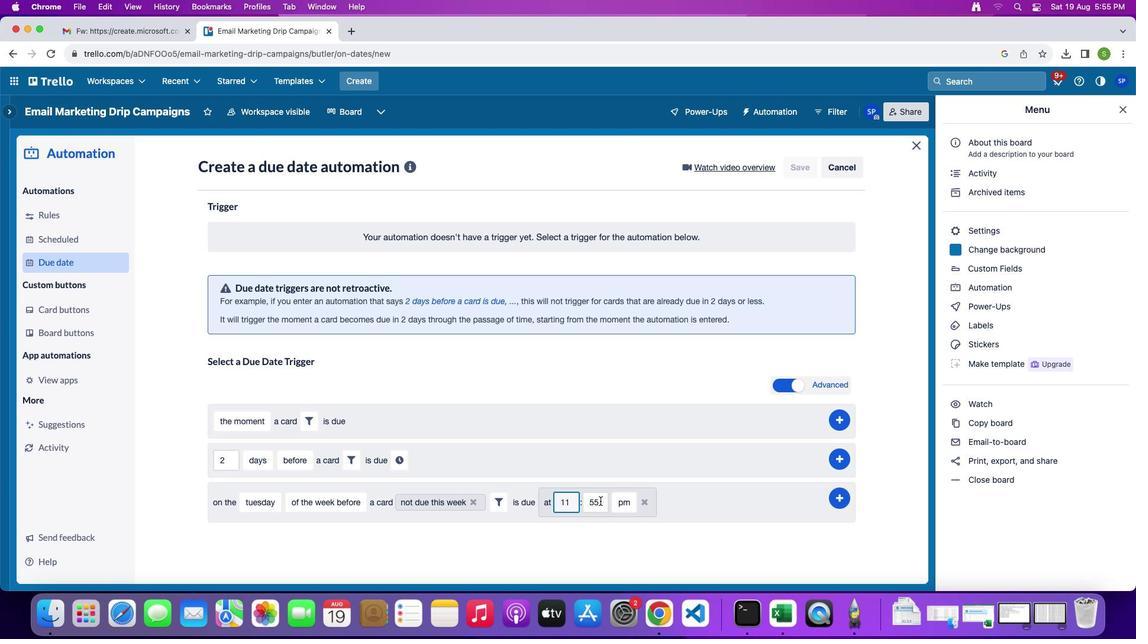 
Action: Mouse pressed left at (552, 493)
Screenshot: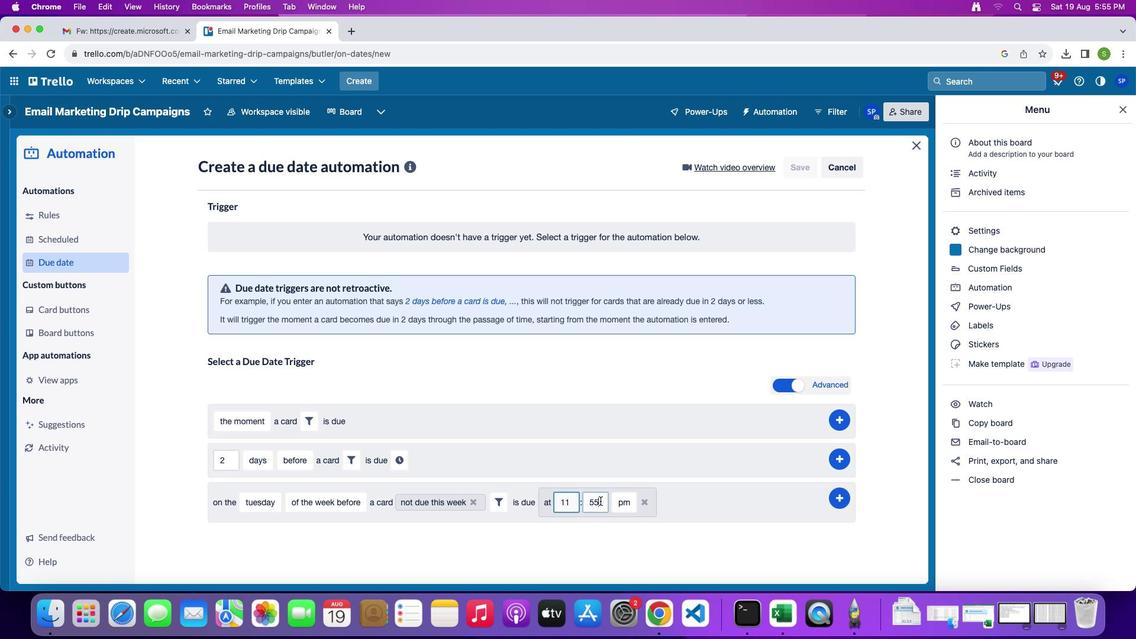 
Action: Key pressed Key.backspaceKey.backspace'0''0'
Screenshot: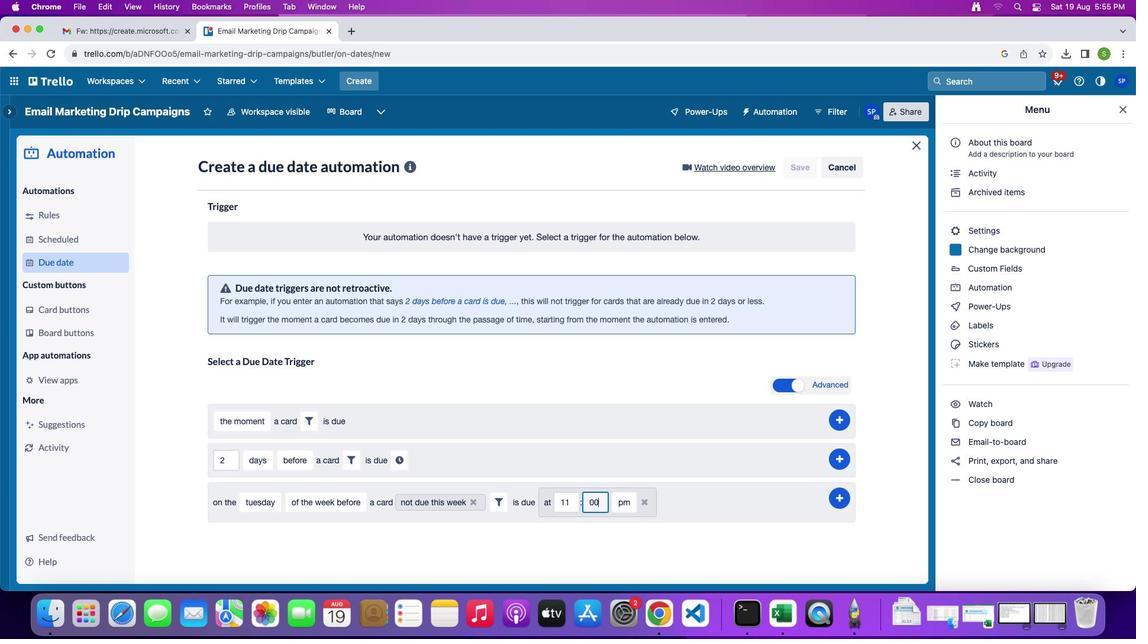 
Action: Mouse moved to (565, 493)
Screenshot: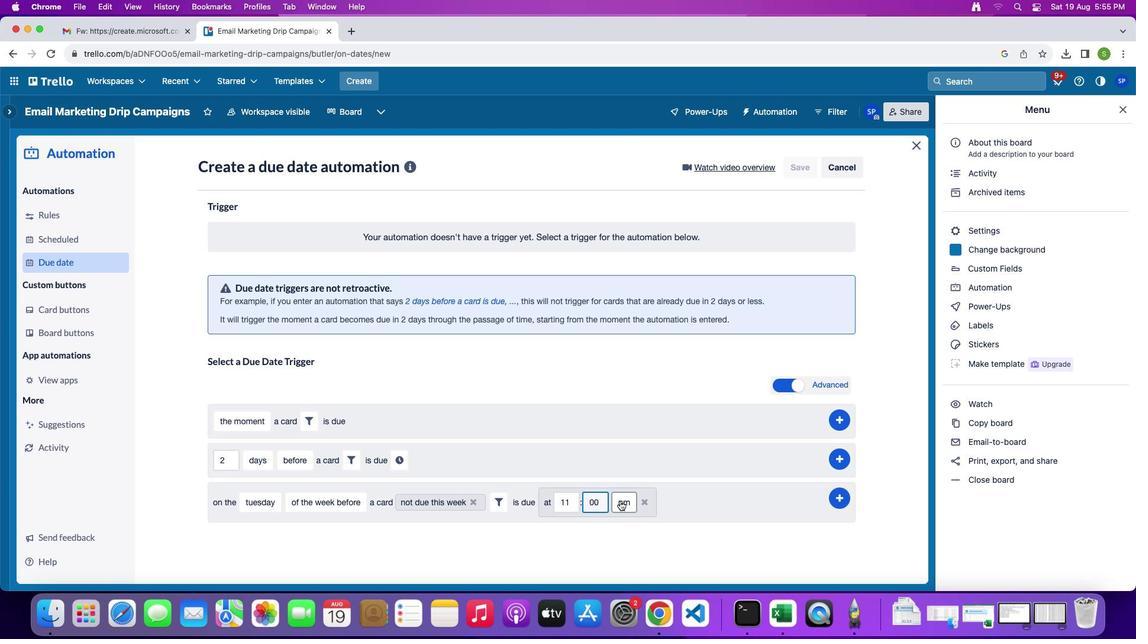
Action: Mouse pressed left at (565, 493)
Screenshot: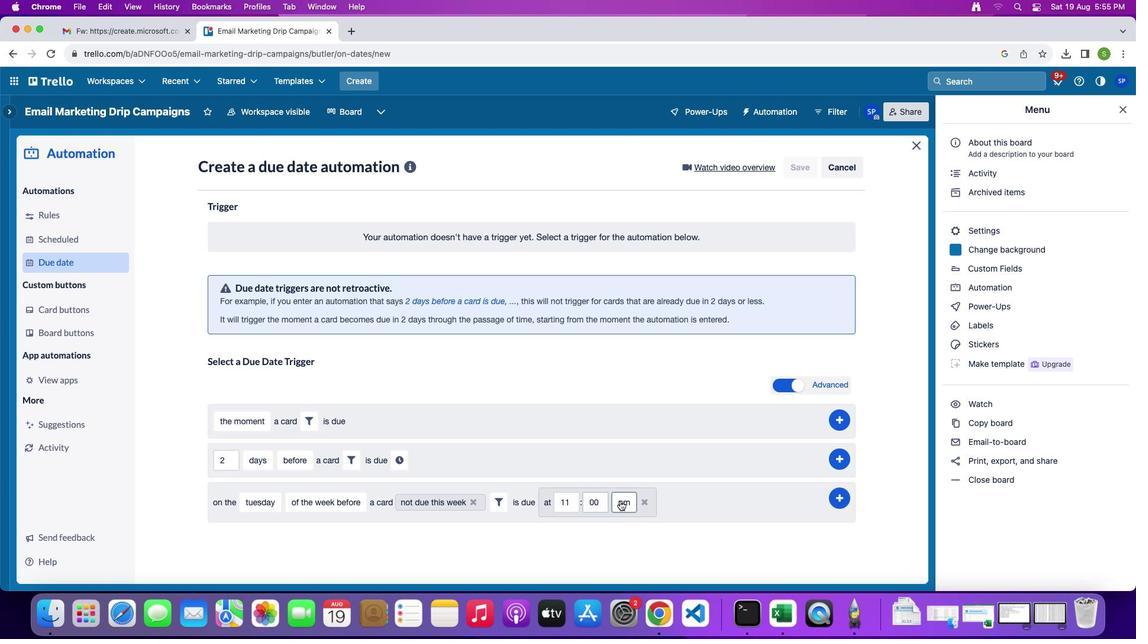 
Action: Mouse moved to (567, 517)
Screenshot: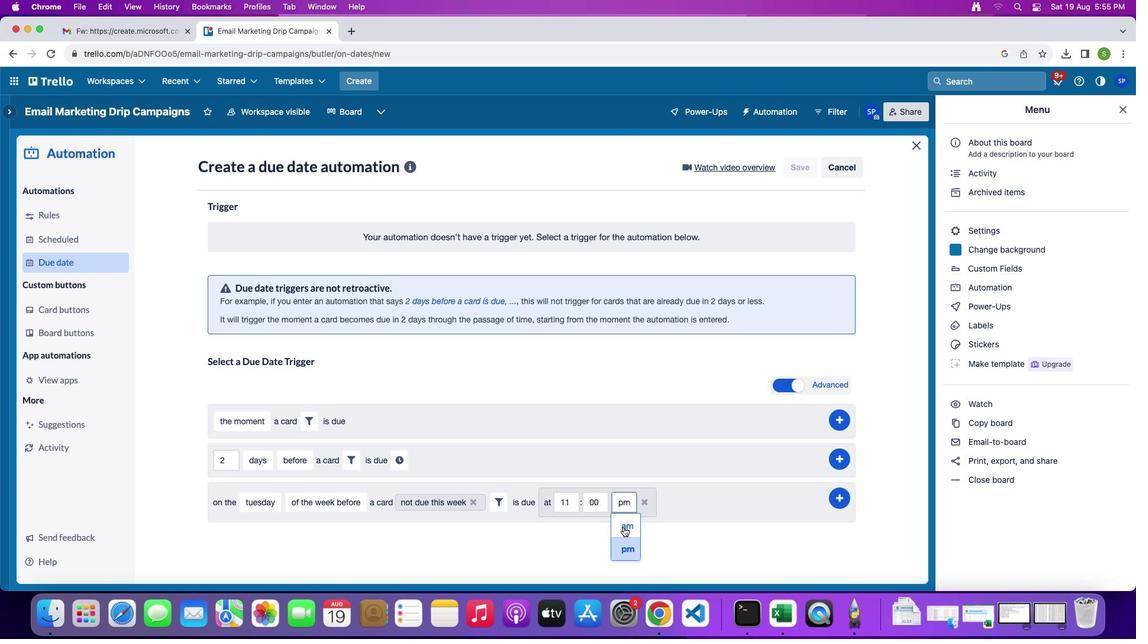 
Action: Mouse pressed left at (567, 517)
Screenshot: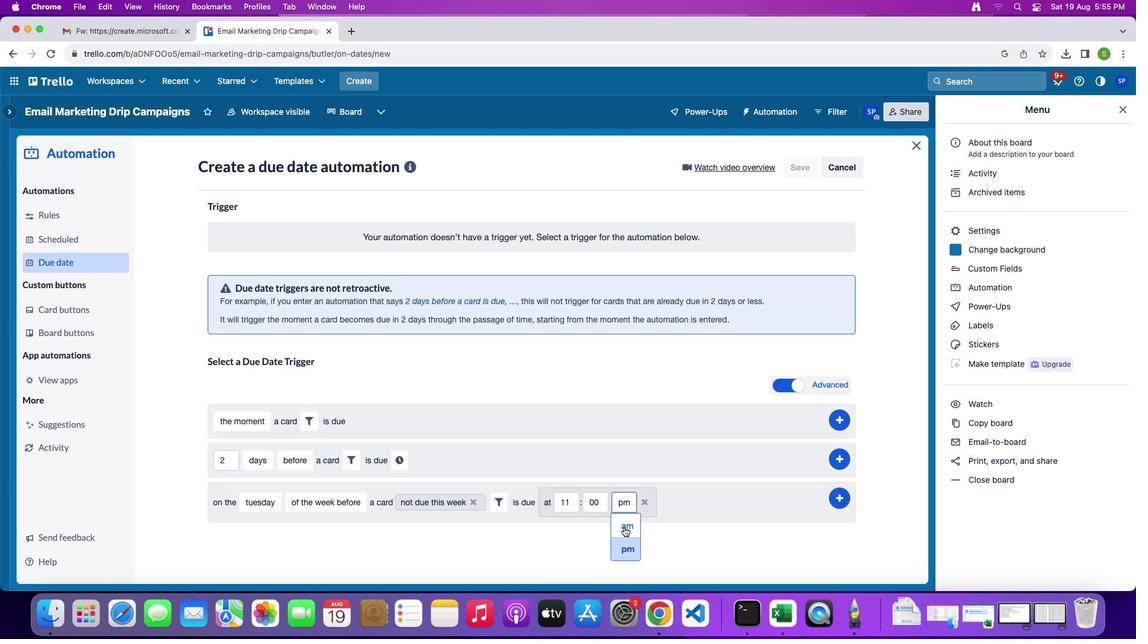 
Action: Mouse moved to (703, 488)
Screenshot: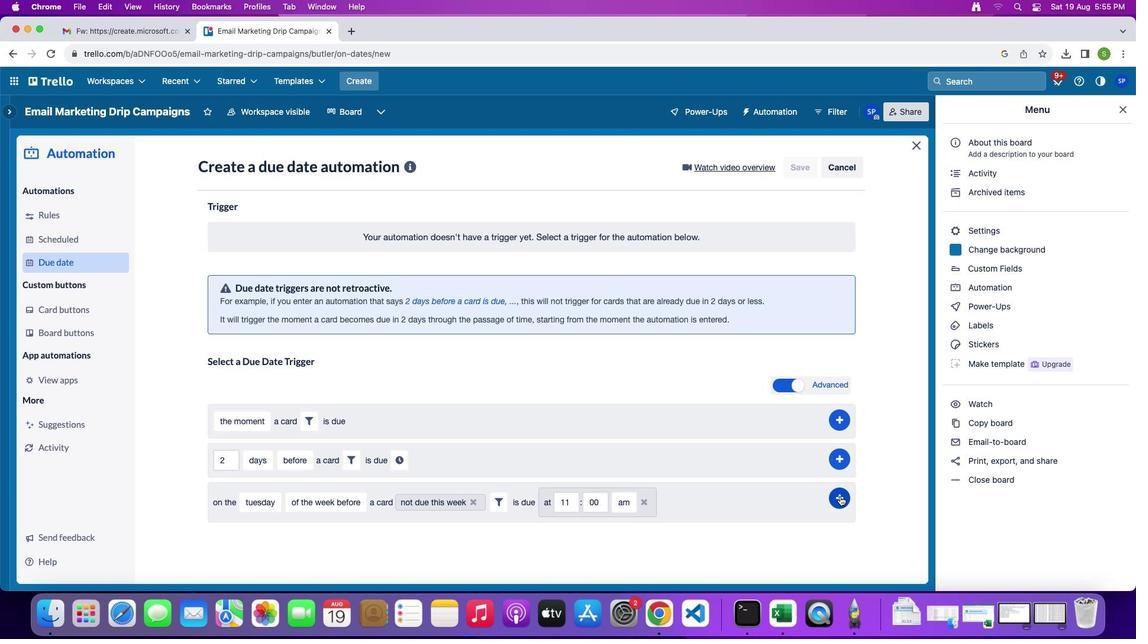 
Action: Mouse pressed left at (703, 488)
Screenshot: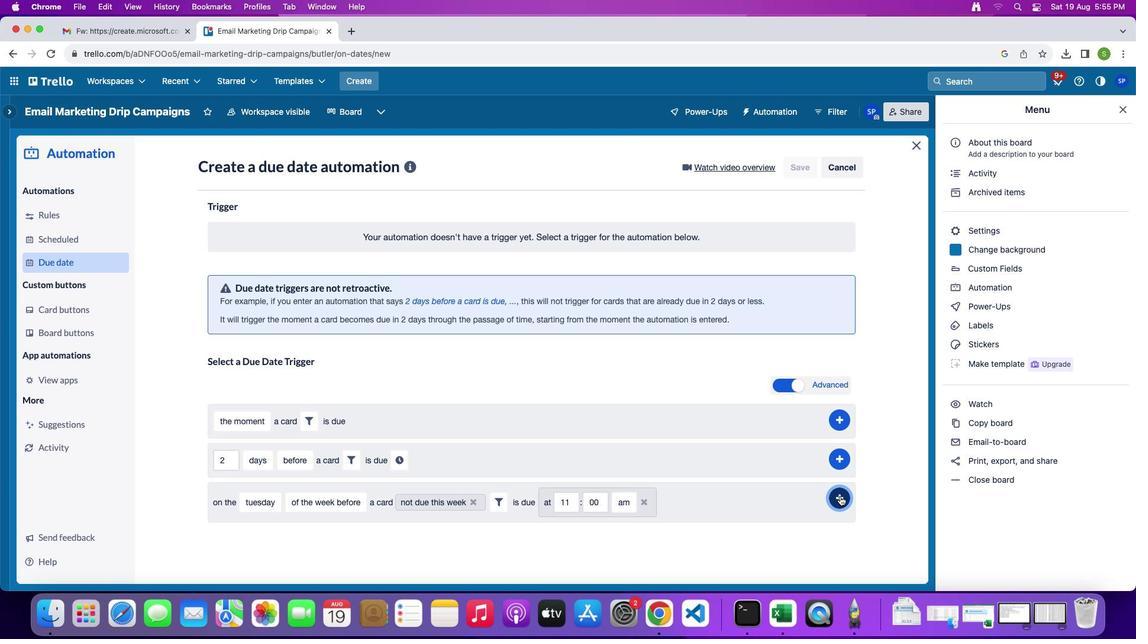 
Action: Mouse moved to (726, 449)
Screenshot: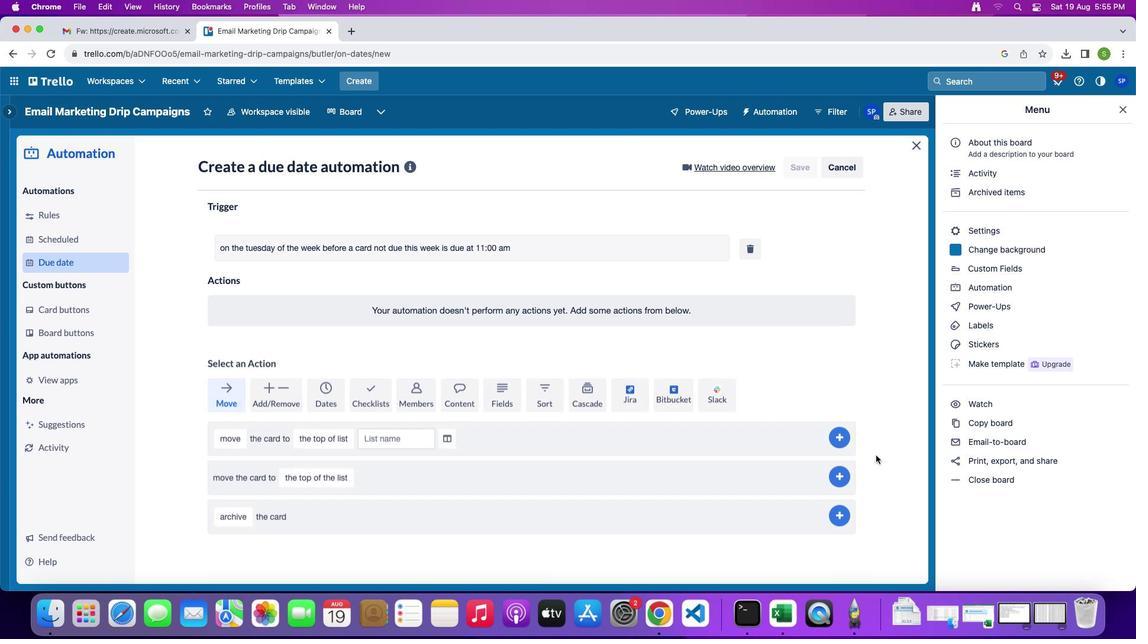 
